 Task: Look for space in Sunny Isles Beach, United States from 9th June, 2023 to 16th June, 2023 for 2 adults in price range Rs.8000 to Rs.16000. Place can be entire place with 2 bedrooms having 2 beds and 1 bathroom. Property type can be house, flat, guest house. Booking option can be shelf check-in. Required host language is English.
Action: Mouse moved to (494, 104)
Screenshot: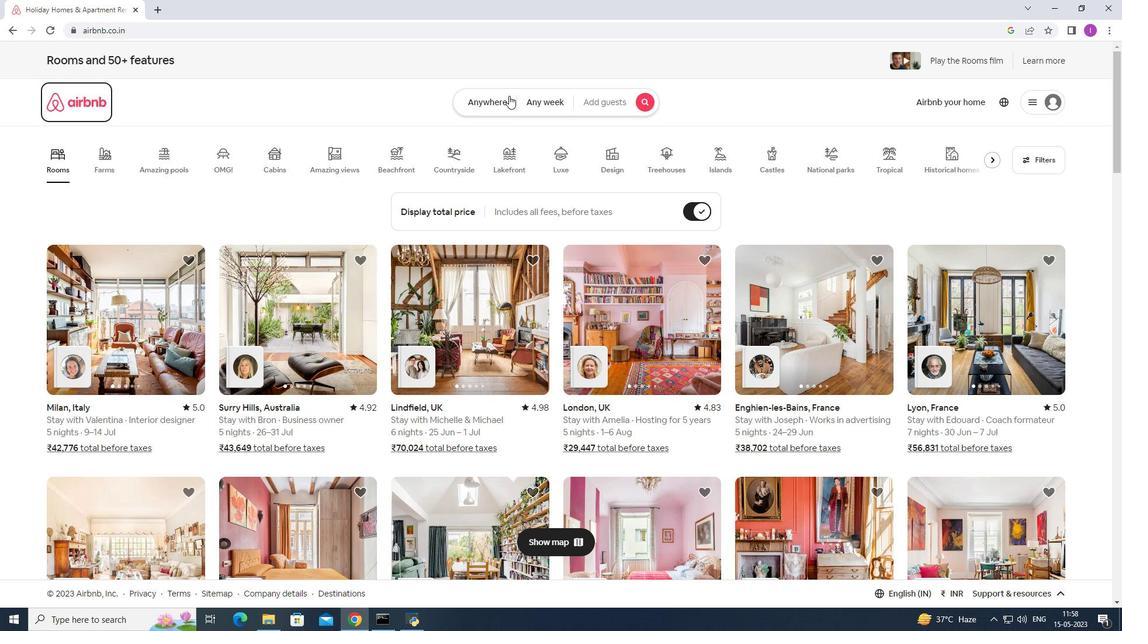 
Action: Mouse pressed left at (494, 104)
Screenshot: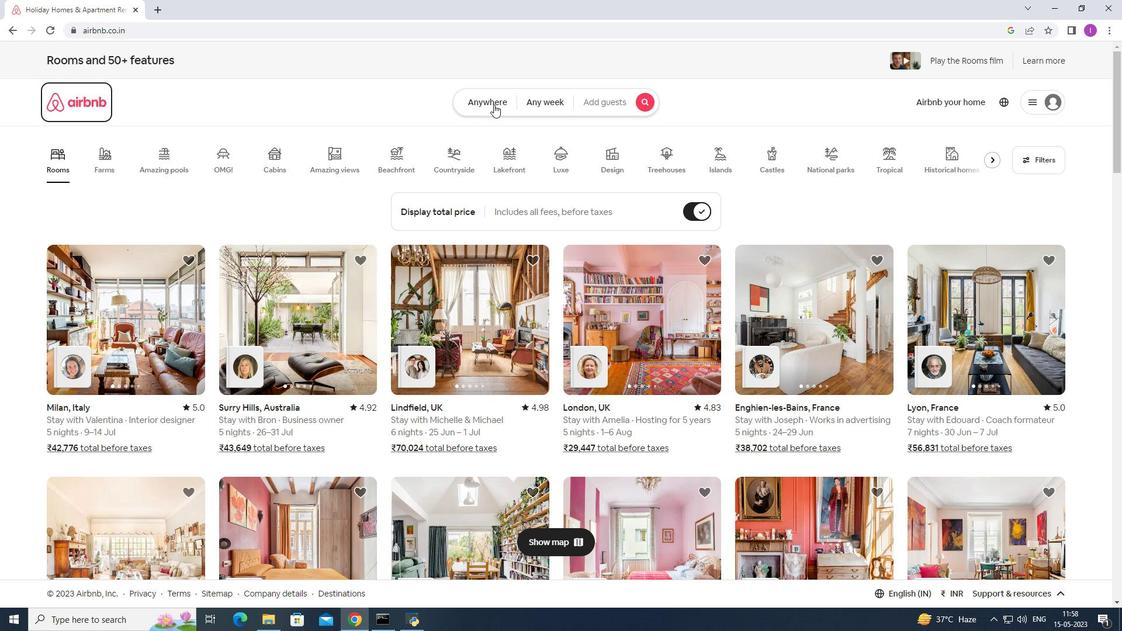 
Action: Mouse moved to (344, 147)
Screenshot: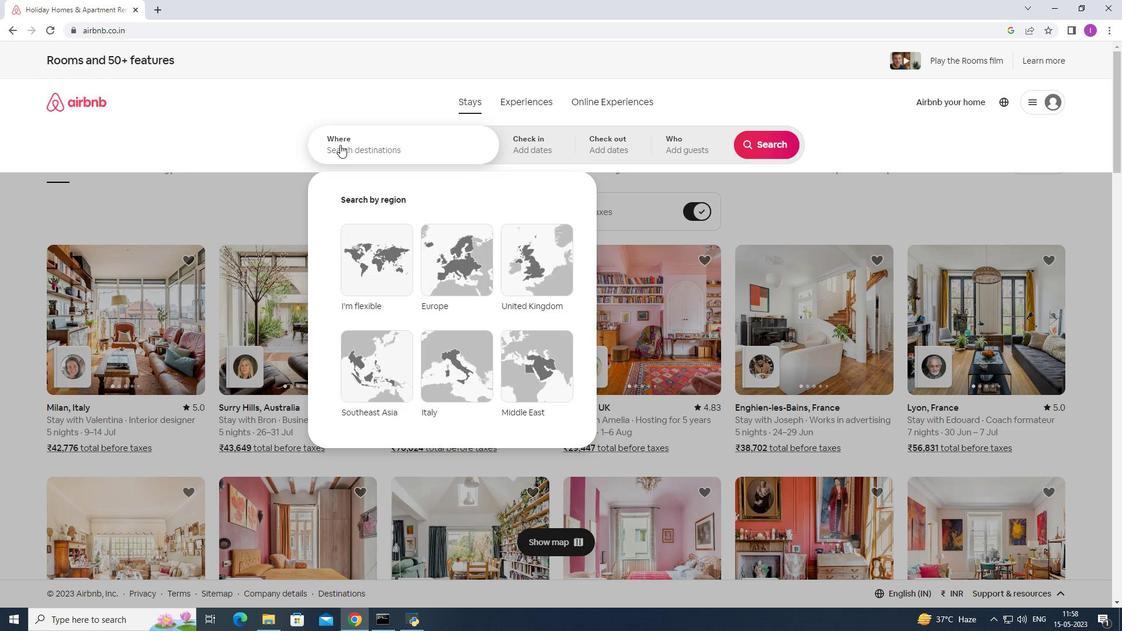 
Action: Mouse pressed left at (344, 147)
Screenshot: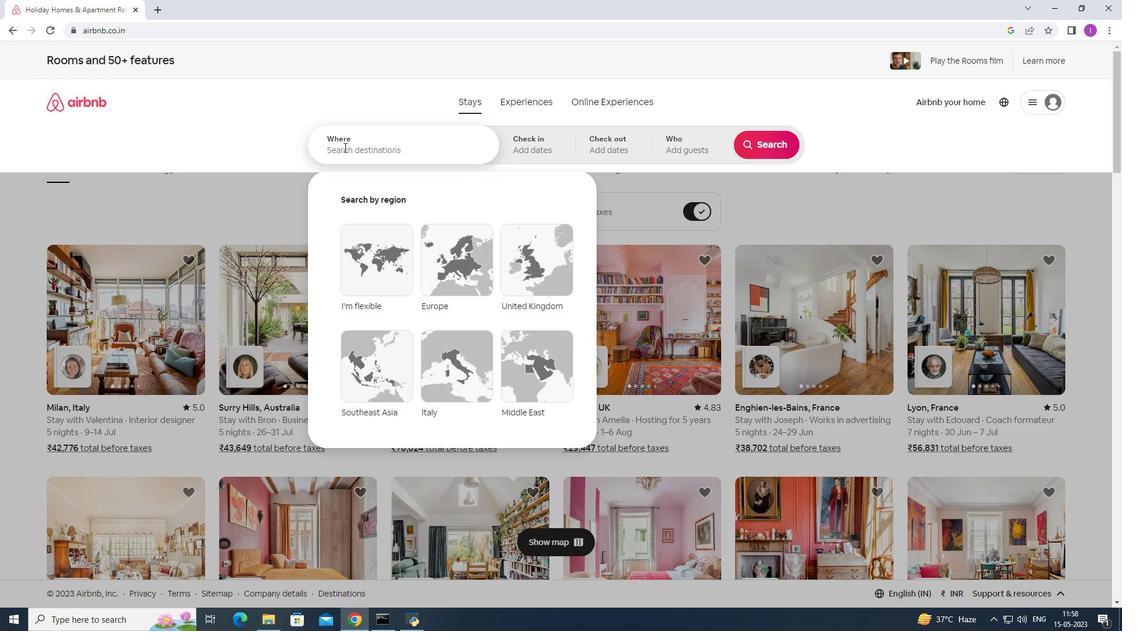 
Action: Mouse moved to (340, 153)
Screenshot: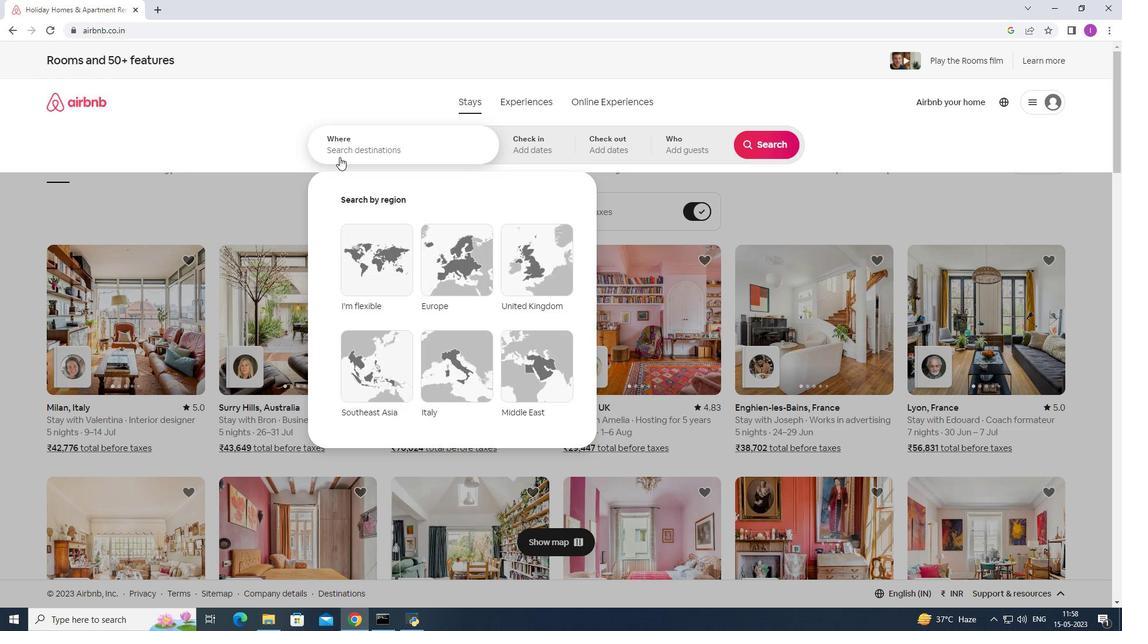 
Action: Mouse pressed left at (340, 153)
Screenshot: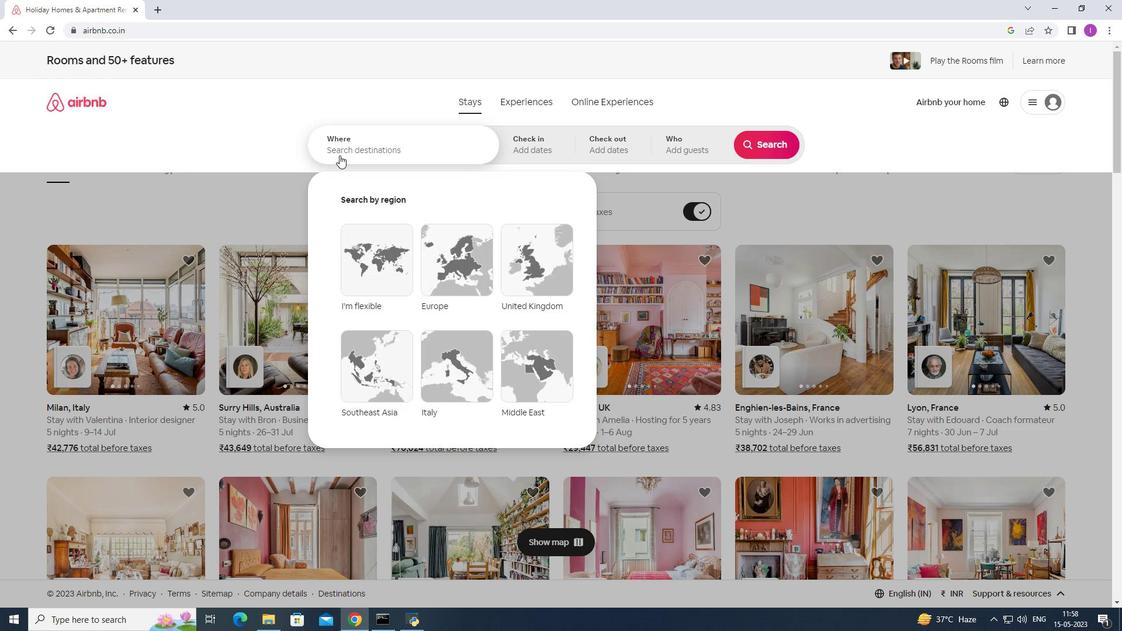 
Action: Key pressed <Key.shift>sunny<Key.space>isles<Key.space>beach,<Key.shift><Key.shift>Uno<Key.backspace>ited<Key.space>stated<Key.backspace>s
Screenshot: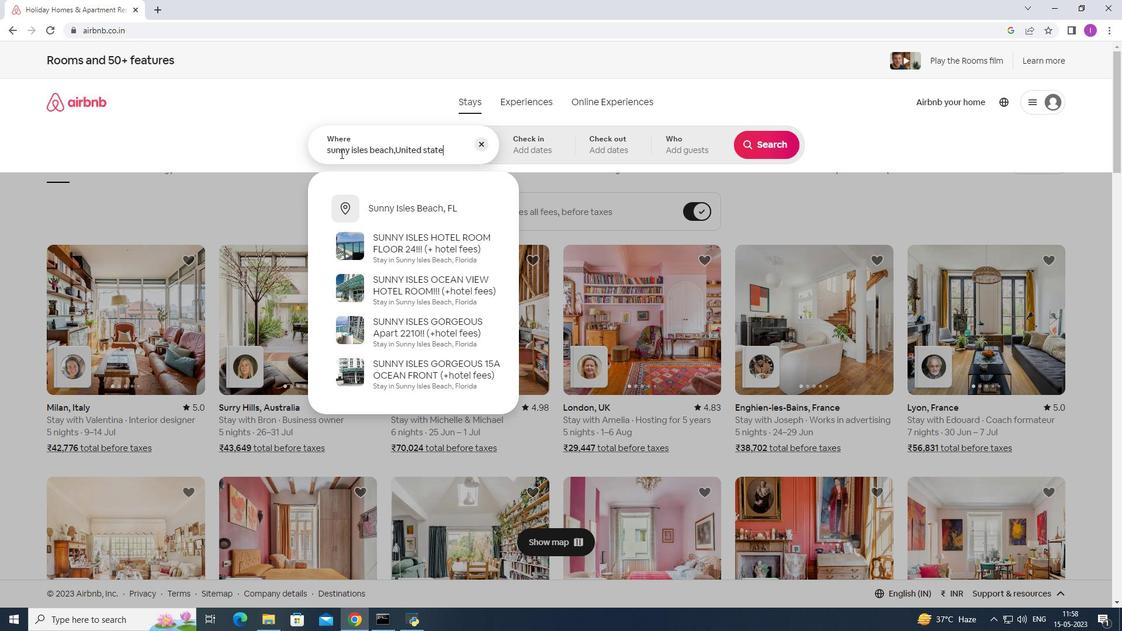 
Action: Mouse moved to (519, 140)
Screenshot: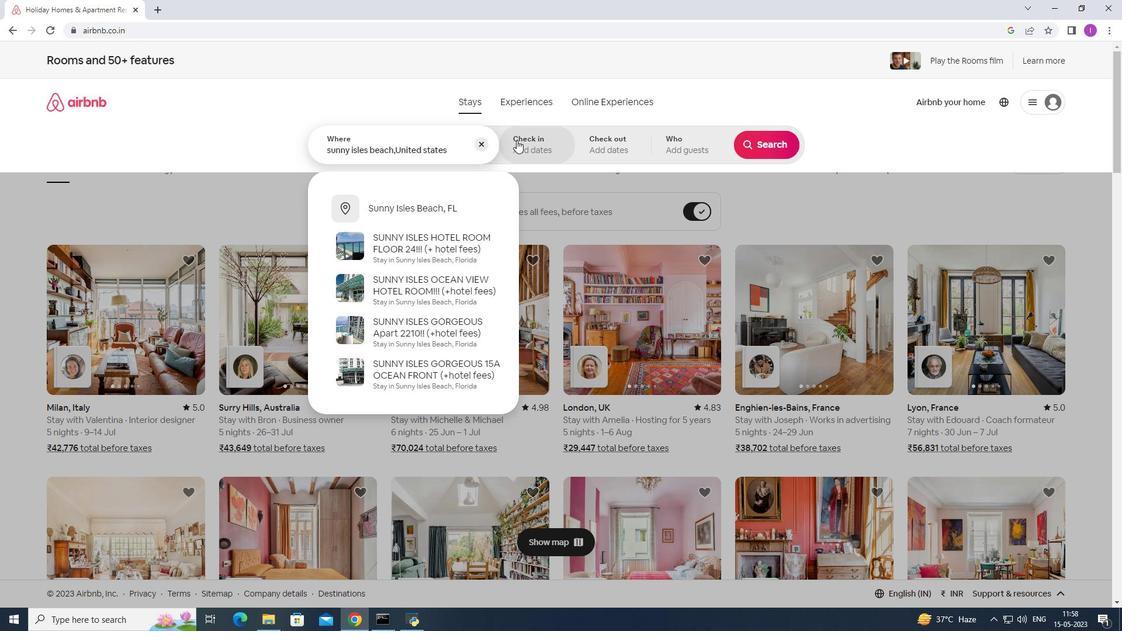 
Action: Mouse pressed left at (519, 140)
Screenshot: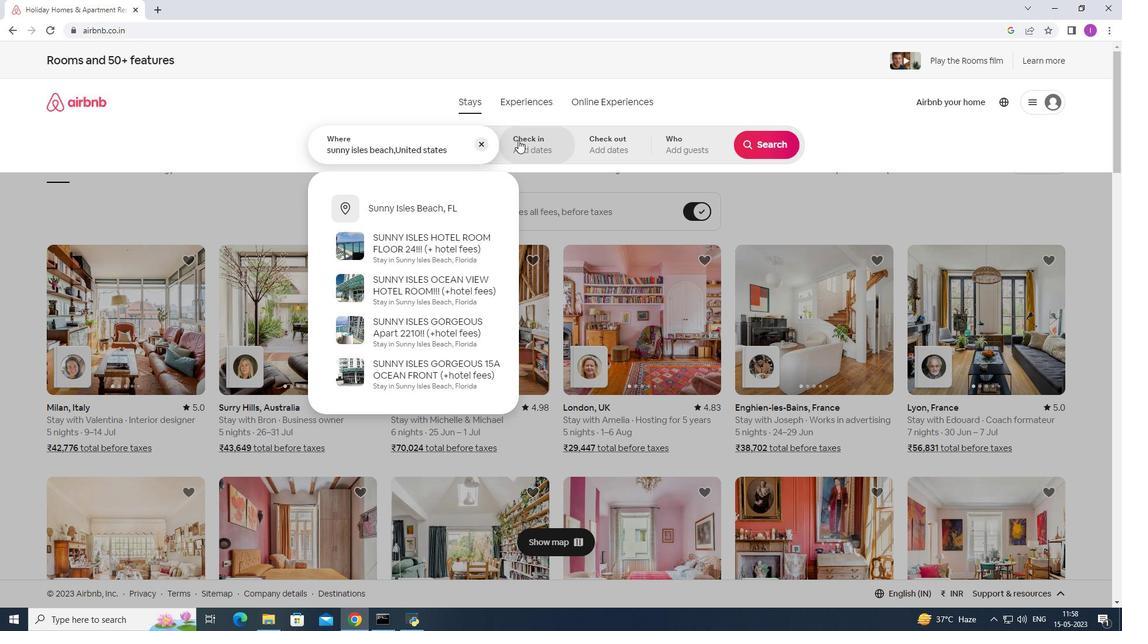 
Action: Mouse moved to (767, 239)
Screenshot: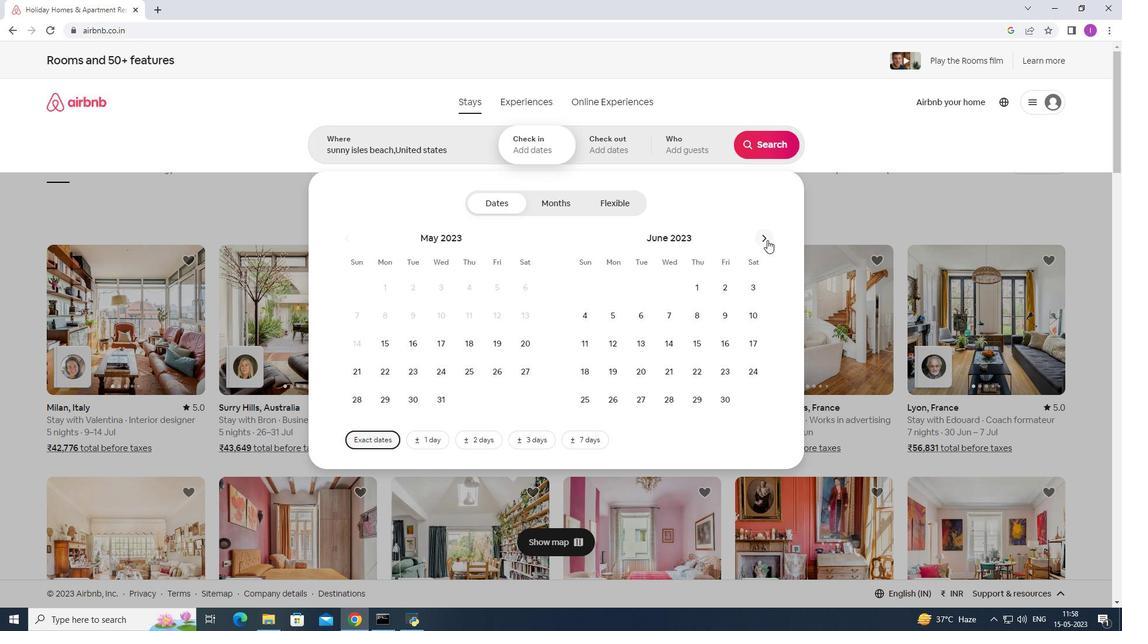
Action: Mouse pressed left at (767, 239)
Screenshot: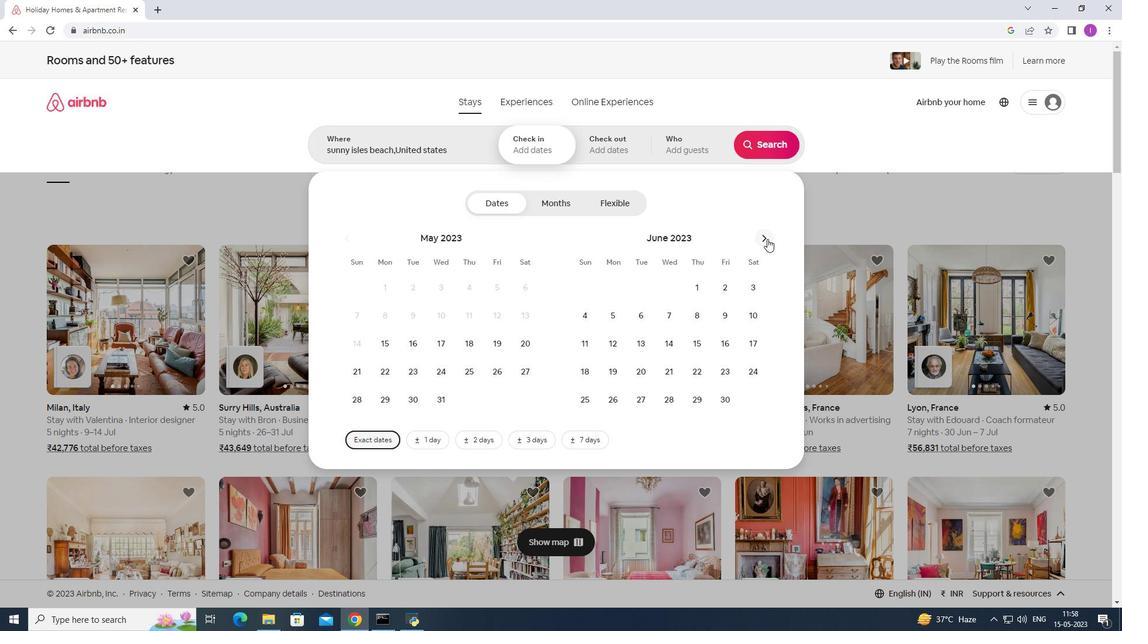 
Action: Mouse moved to (493, 314)
Screenshot: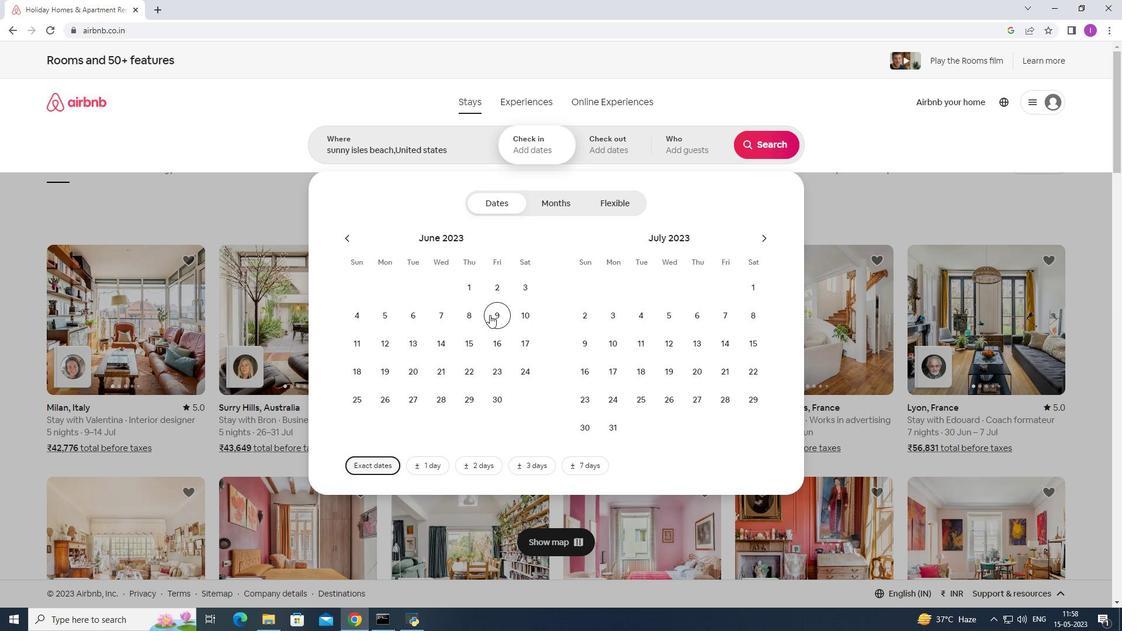 
Action: Mouse pressed left at (493, 314)
Screenshot: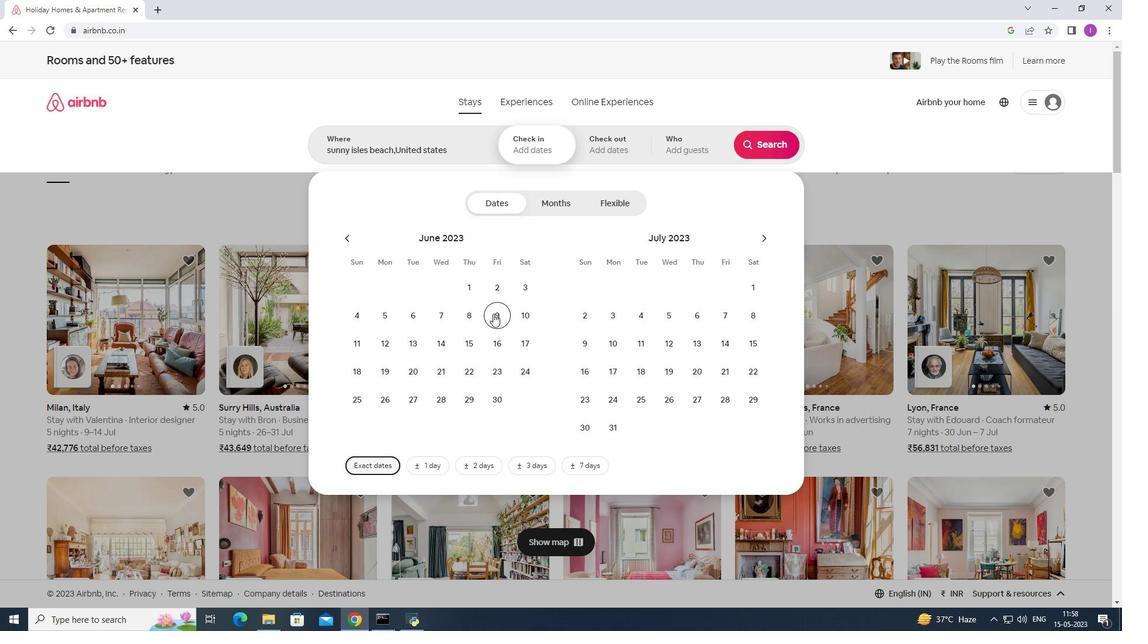 
Action: Mouse moved to (500, 343)
Screenshot: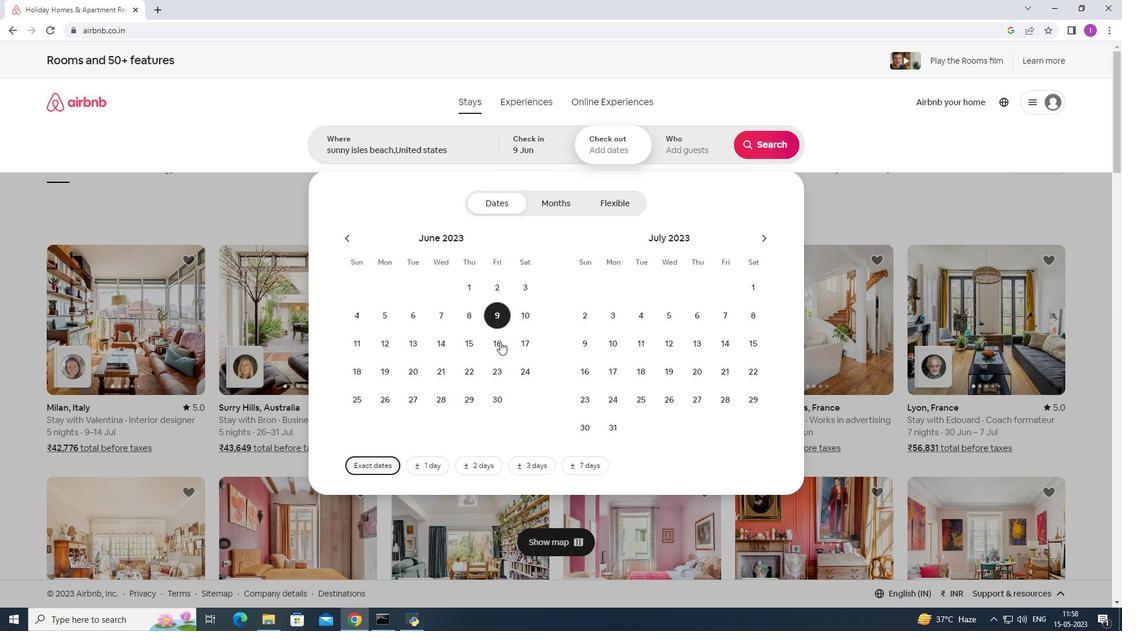 
Action: Mouse pressed left at (500, 343)
Screenshot: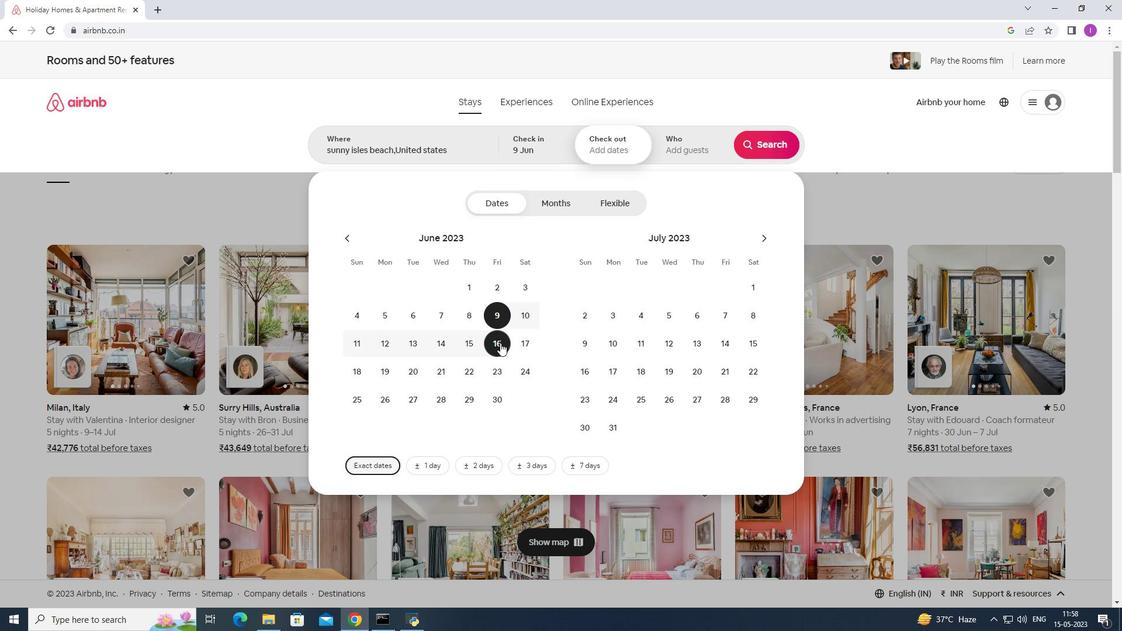 
Action: Mouse moved to (688, 152)
Screenshot: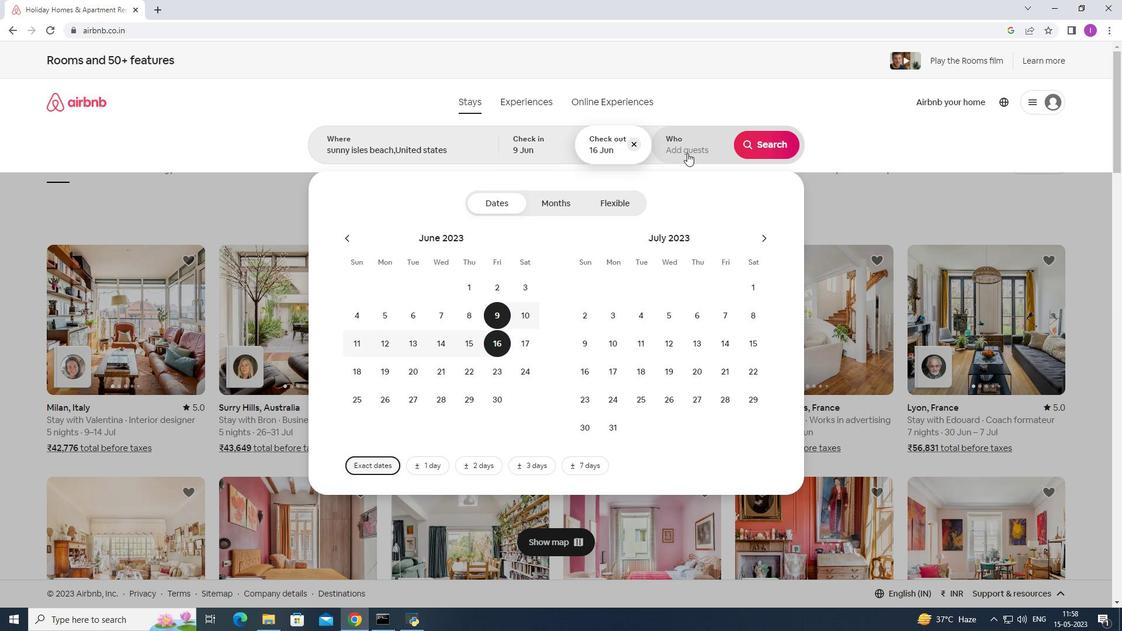 
Action: Mouse pressed left at (688, 152)
Screenshot: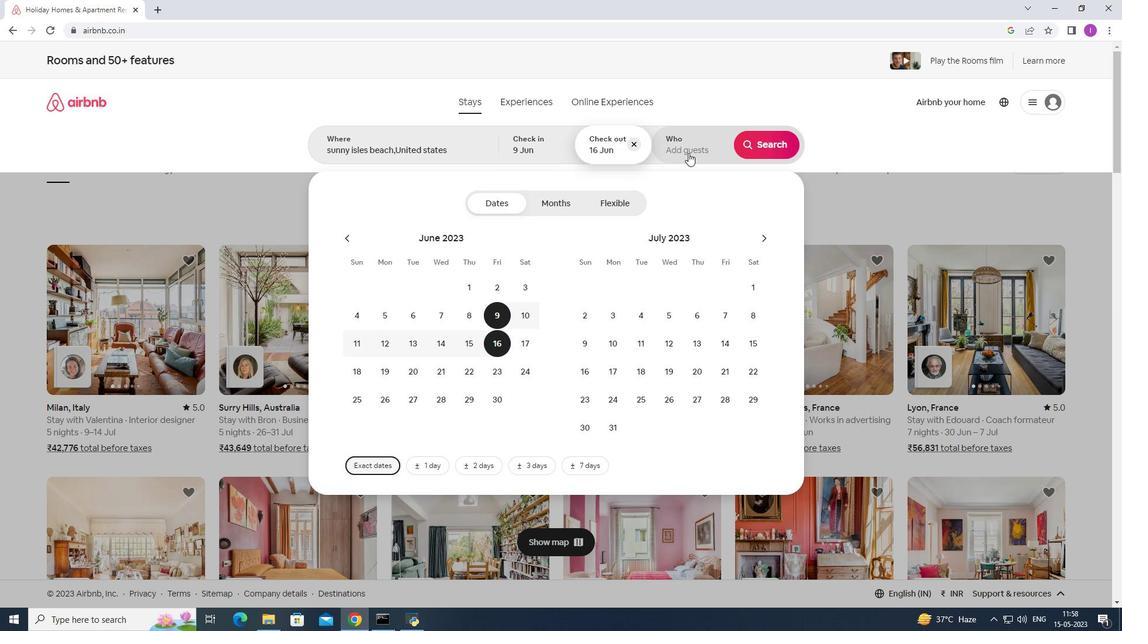 
Action: Mouse moved to (774, 204)
Screenshot: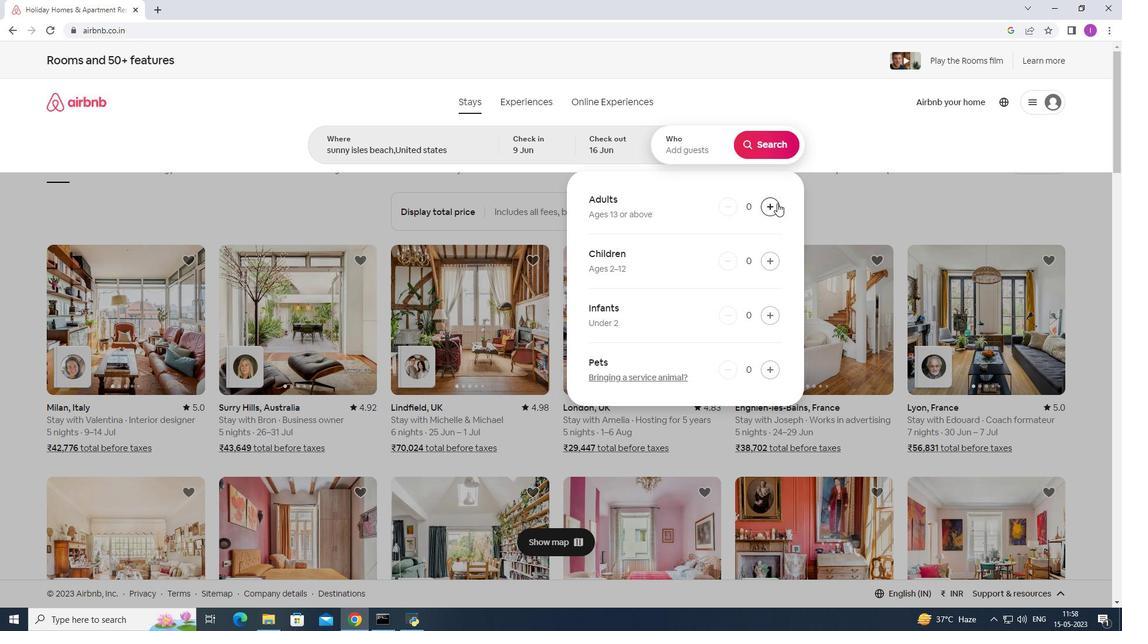 
Action: Mouse pressed left at (774, 204)
Screenshot: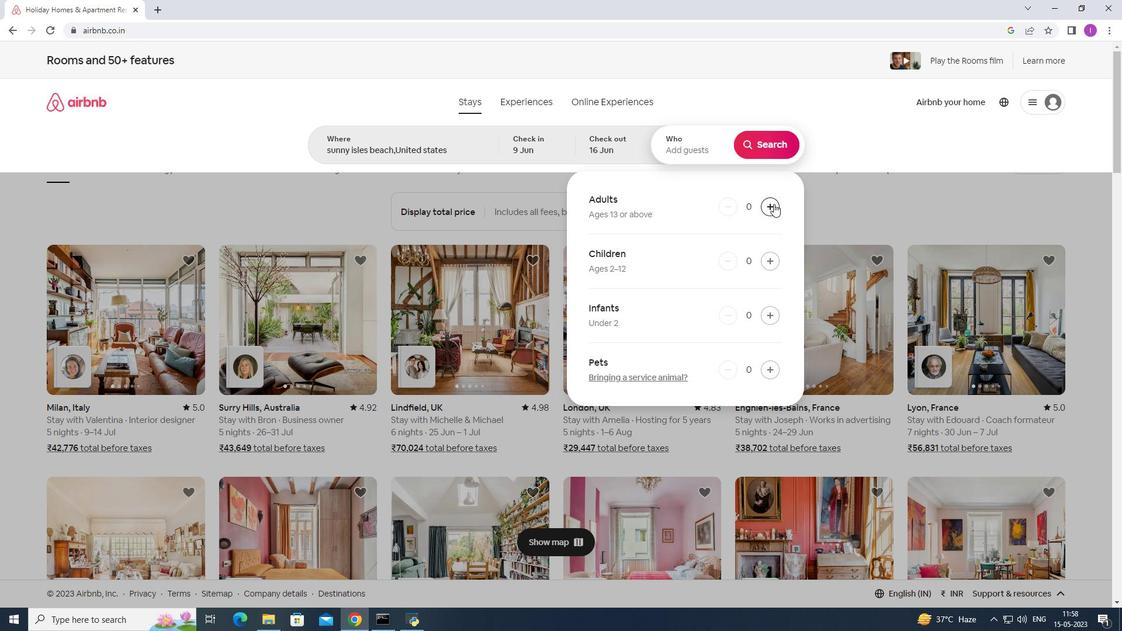 
Action: Mouse pressed left at (774, 204)
Screenshot: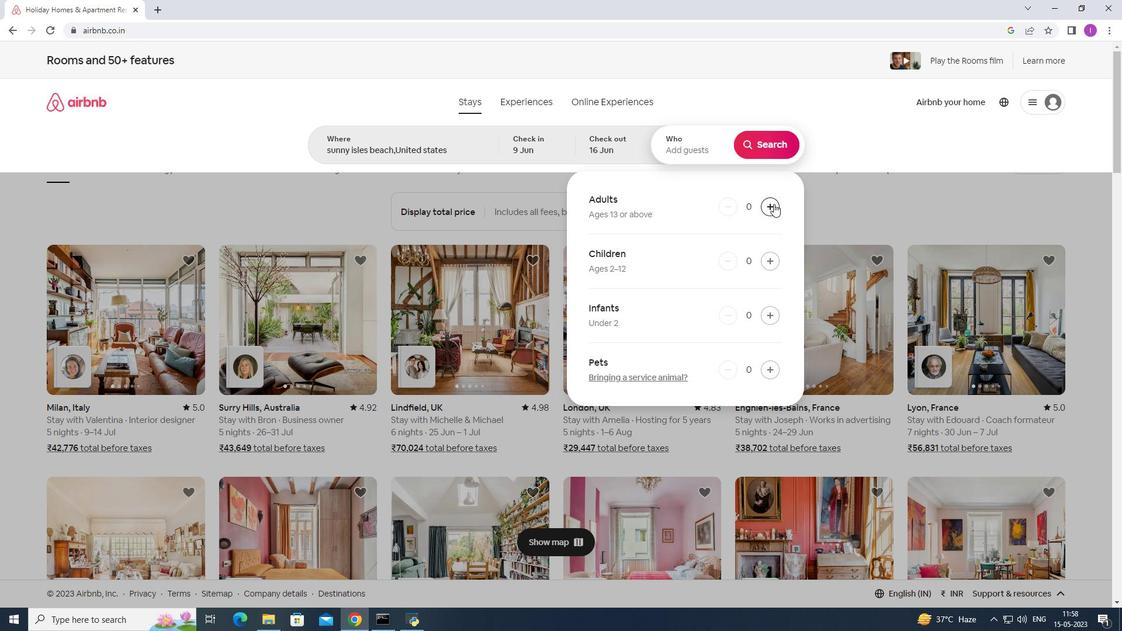
Action: Mouse moved to (760, 140)
Screenshot: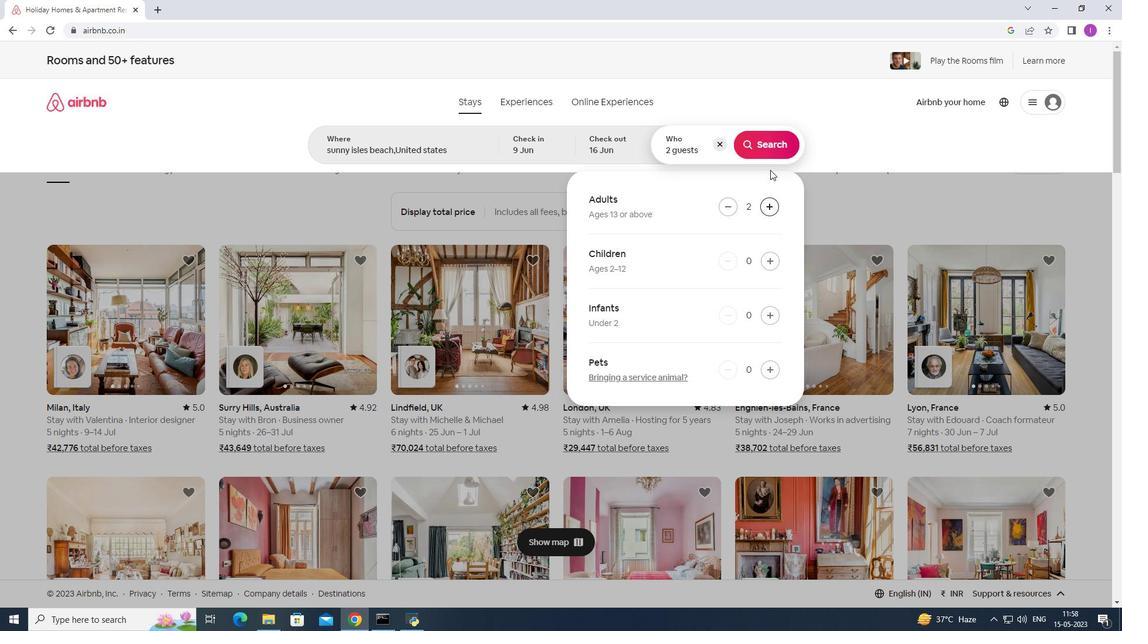 
Action: Mouse pressed left at (760, 140)
Screenshot: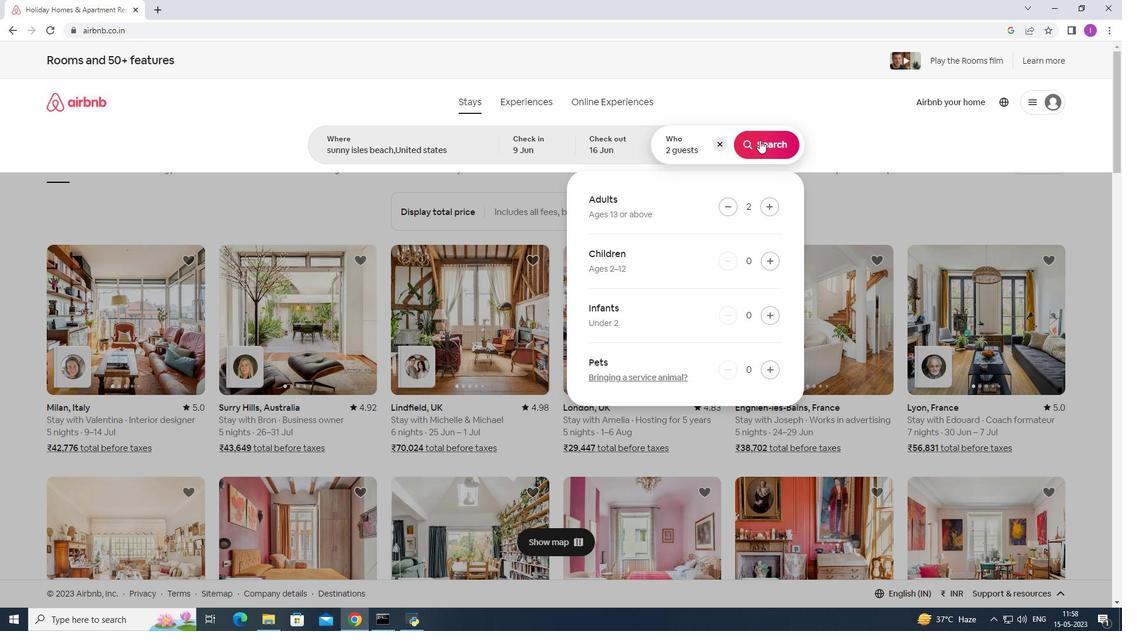 
Action: Mouse moved to (1061, 104)
Screenshot: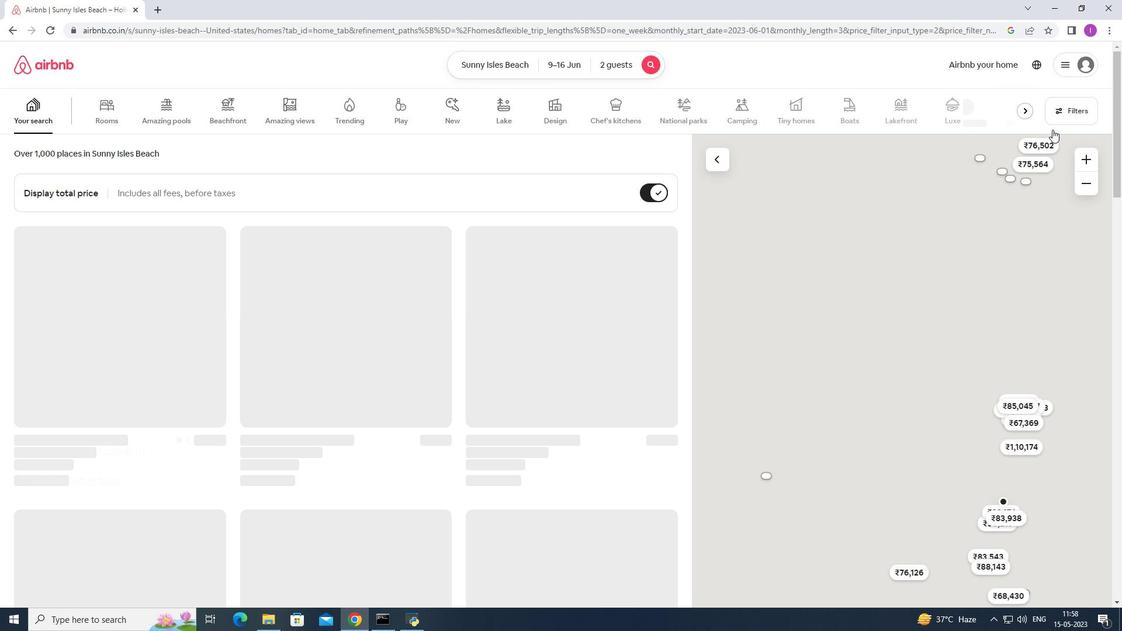 
Action: Mouse pressed left at (1061, 104)
Screenshot: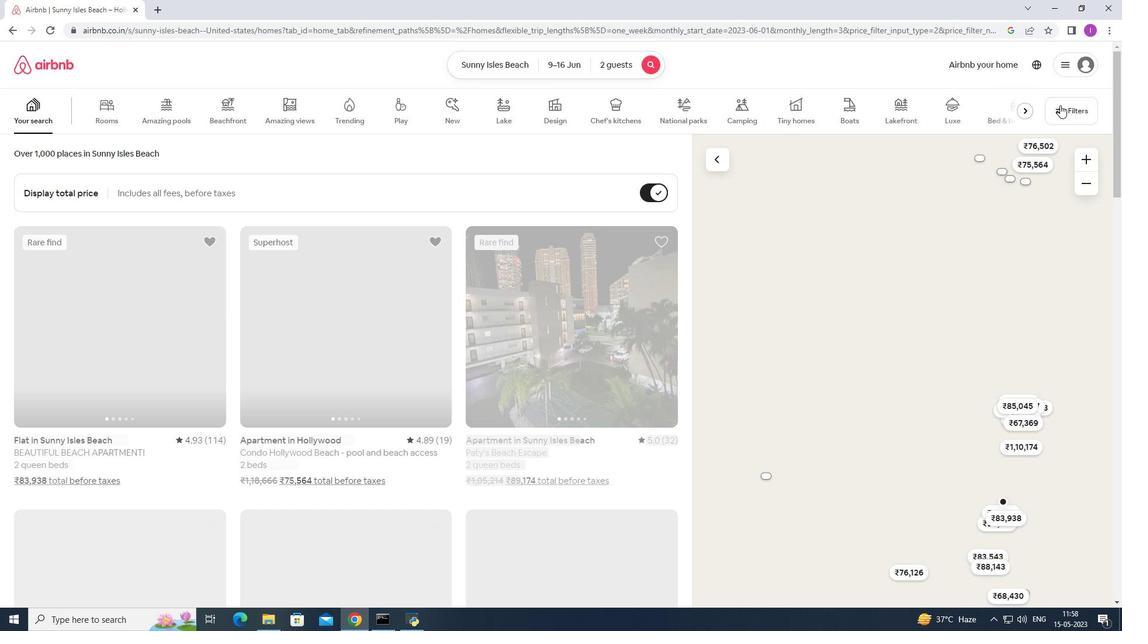 
Action: Mouse moved to (639, 396)
Screenshot: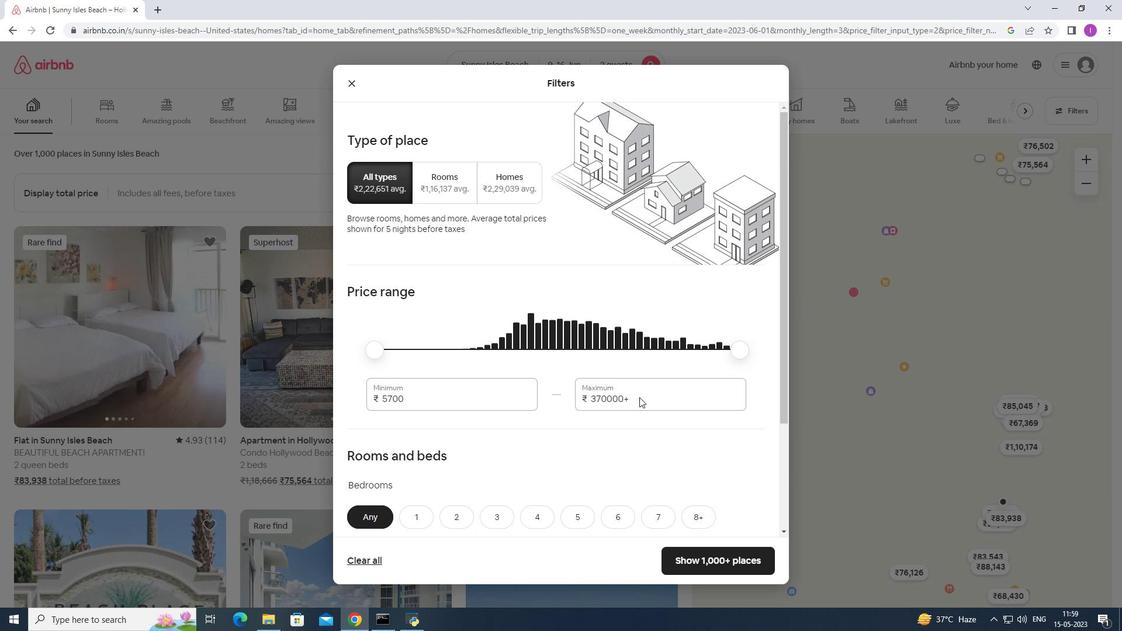 
Action: Mouse pressed left at (639, 396)
Screenshot: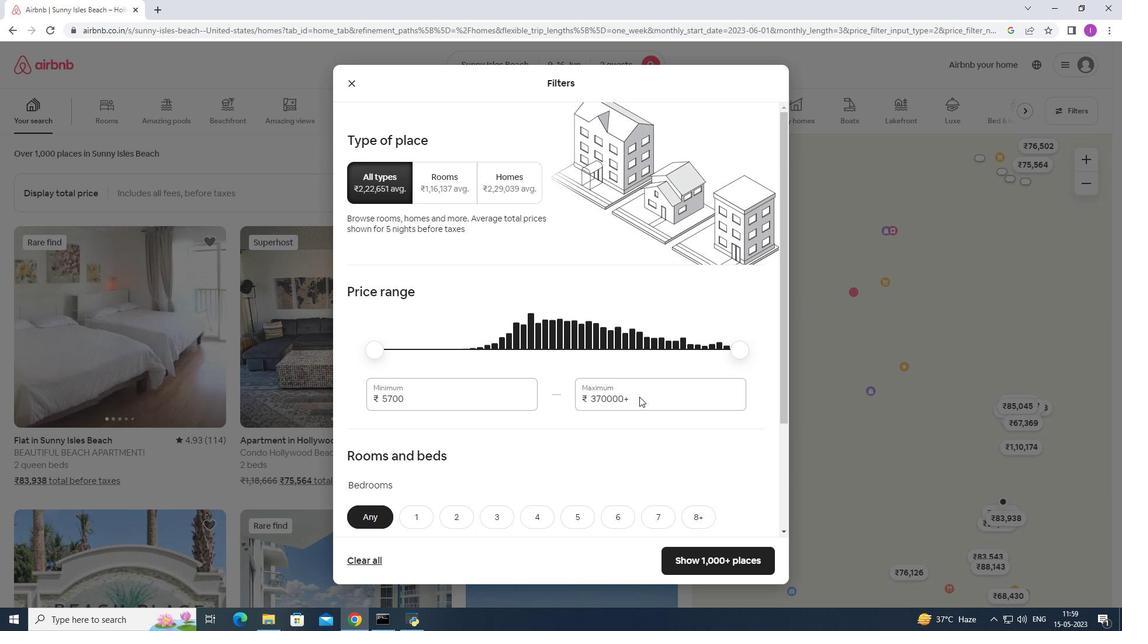 
Action: Mouse moved to (567, 373)
Screenshot: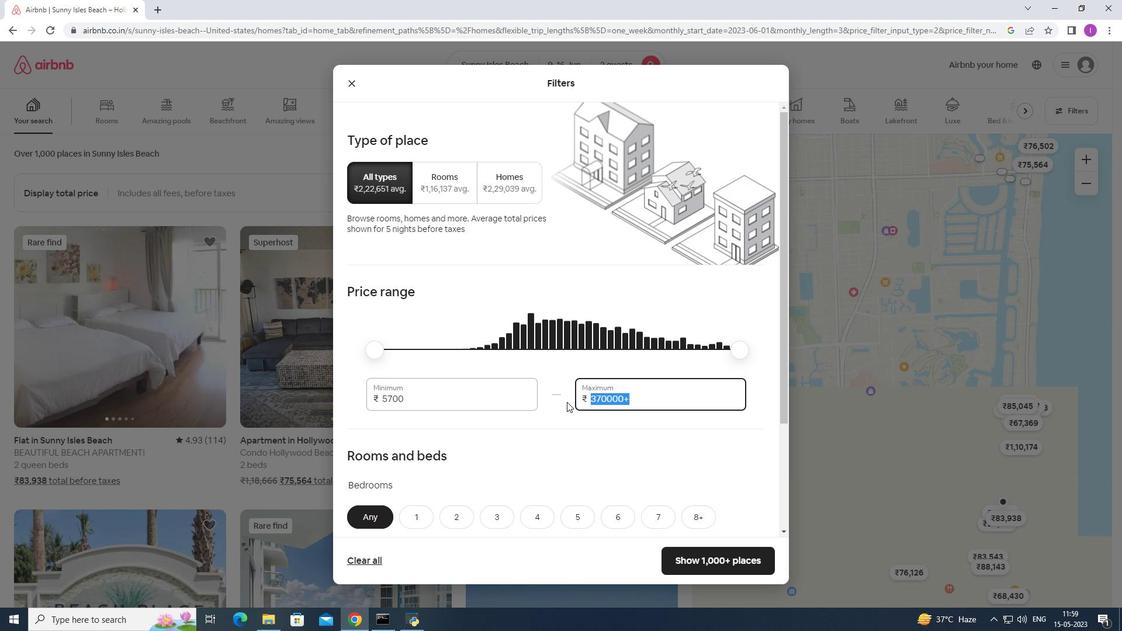 
Action: Key pressed 16000
Screenshot: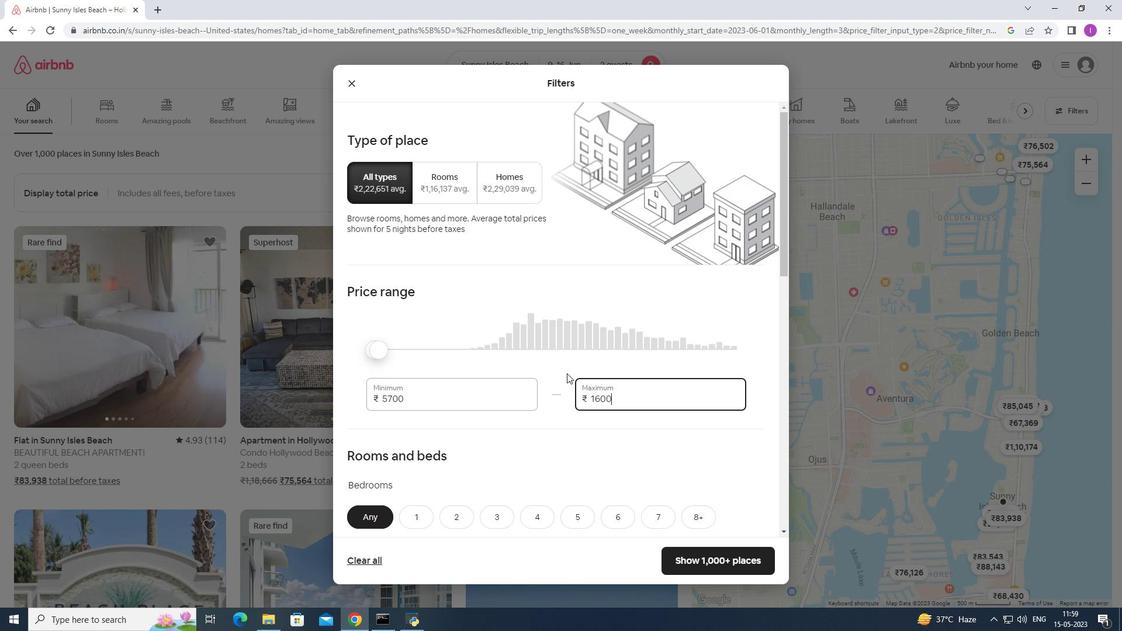 
Action: Mouse moved to (408, 395)
Screenshot: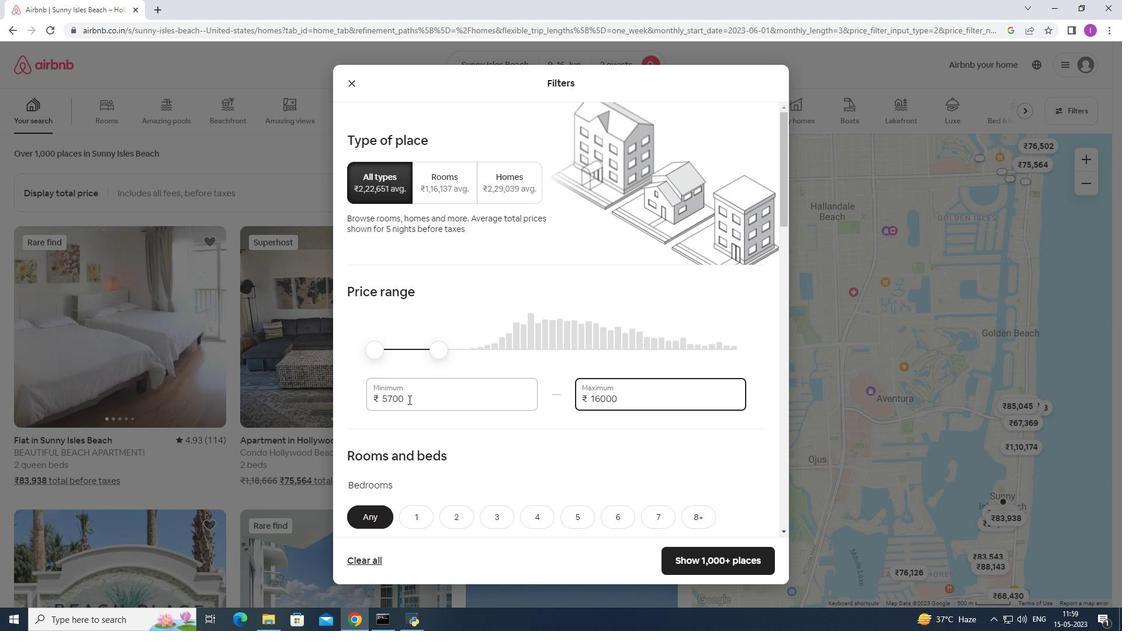 
Action: Mouse pressed left at (408, 395)
Screenshot: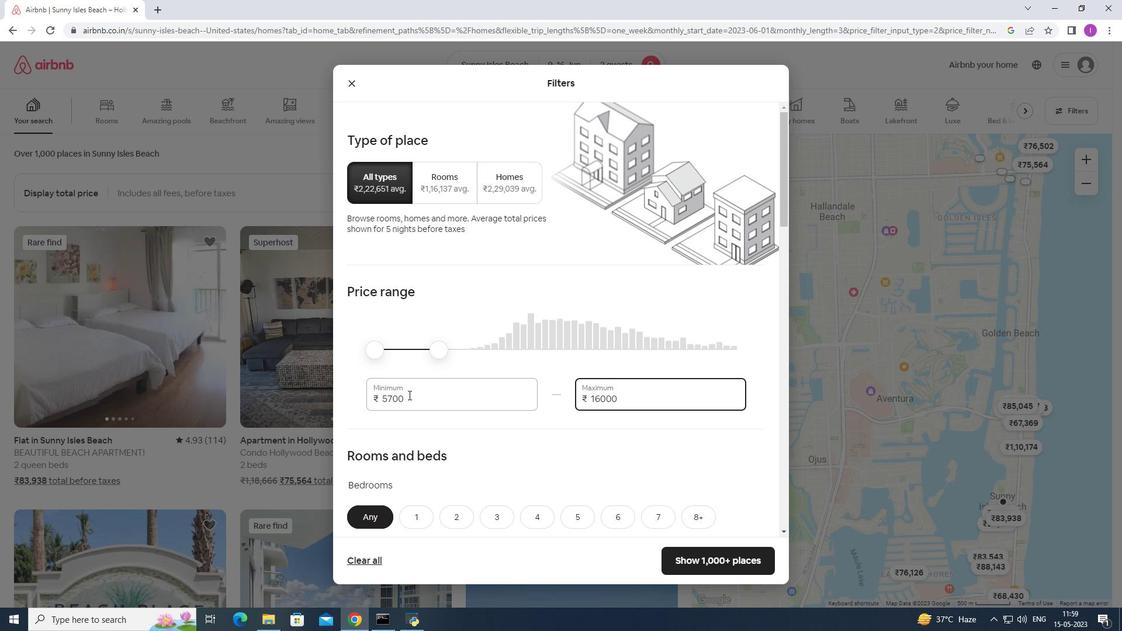 
Action: Mouse moved to (405, 421)
Screenshot: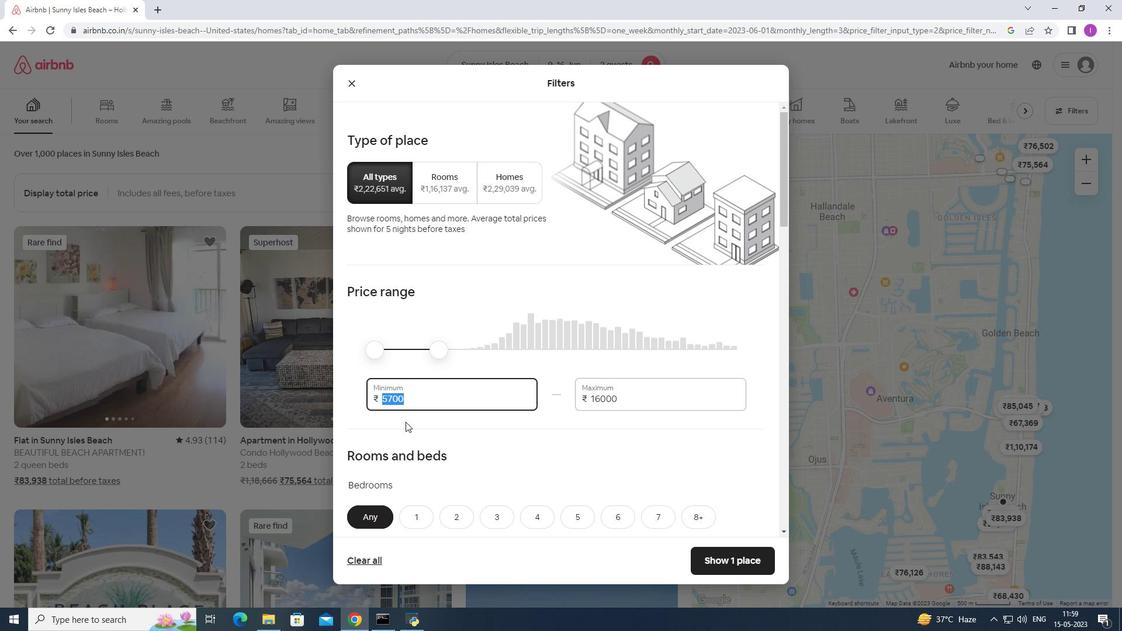
Action: Key pressed 8
Screenshot: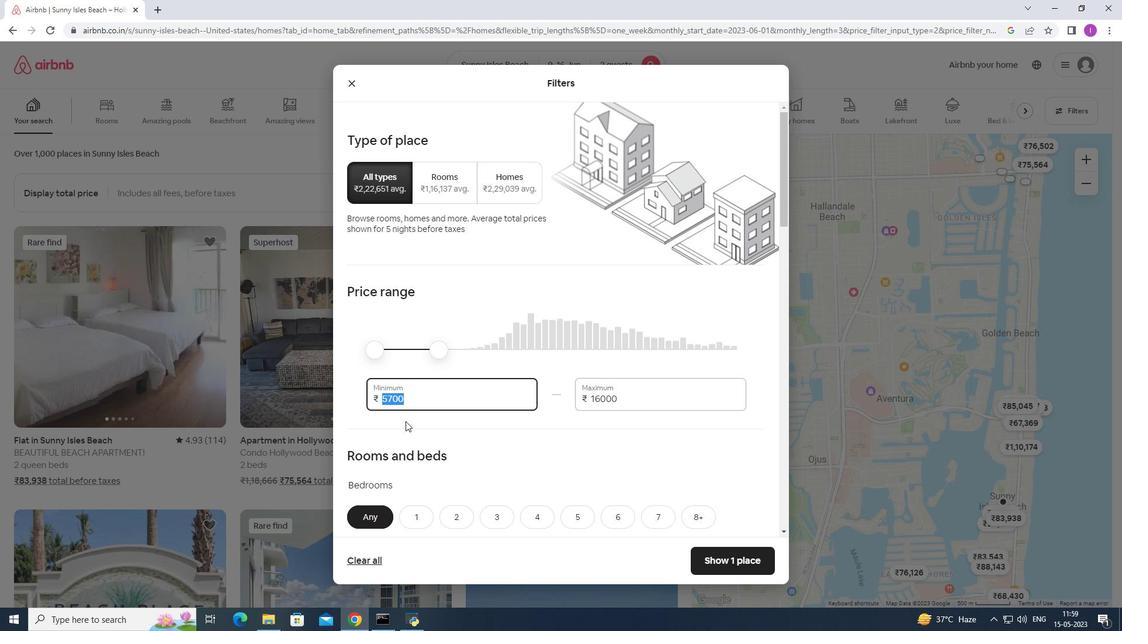 
Action: Mouse moved to (405, 421)
Screenshot: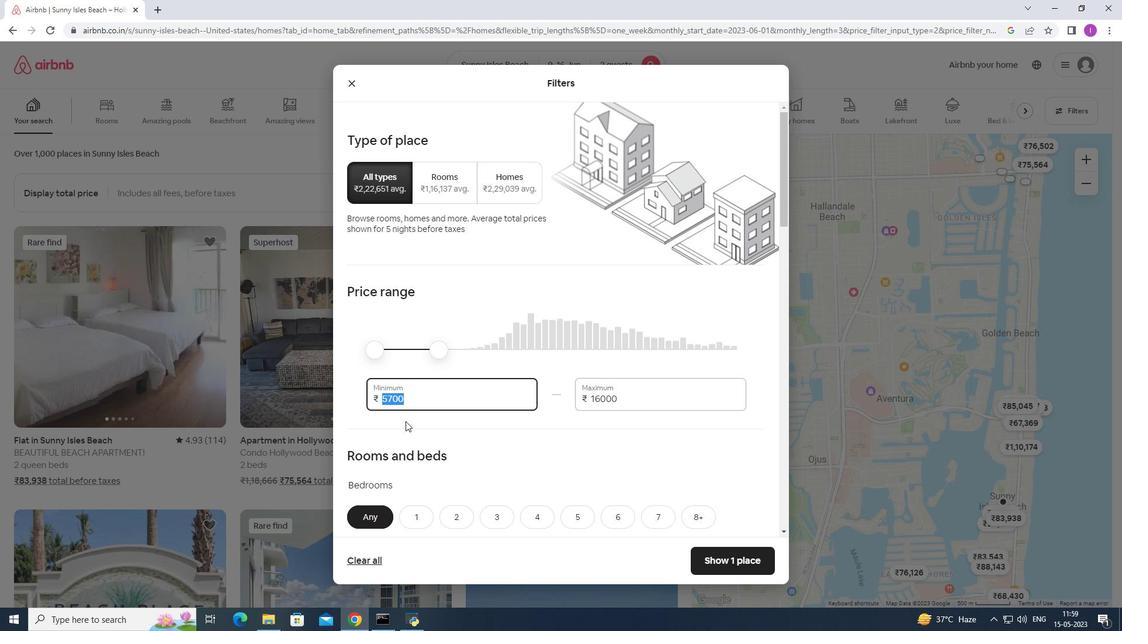 
Action: Key pressed 0
Screenshot: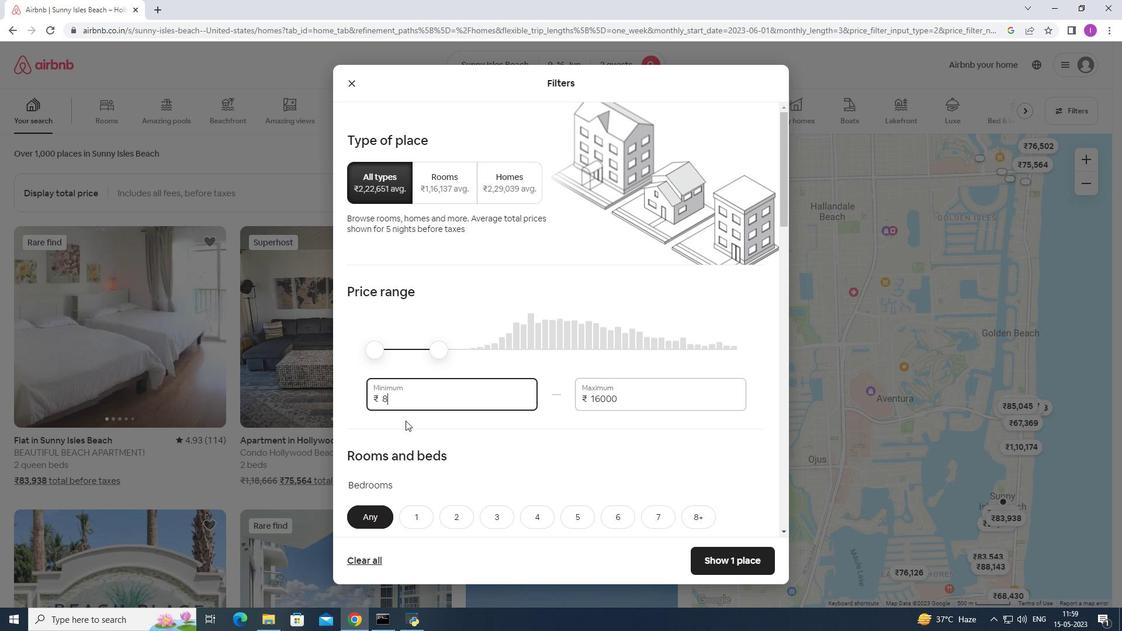 
Action: Mouse moved to (405, 420)
Screenshot: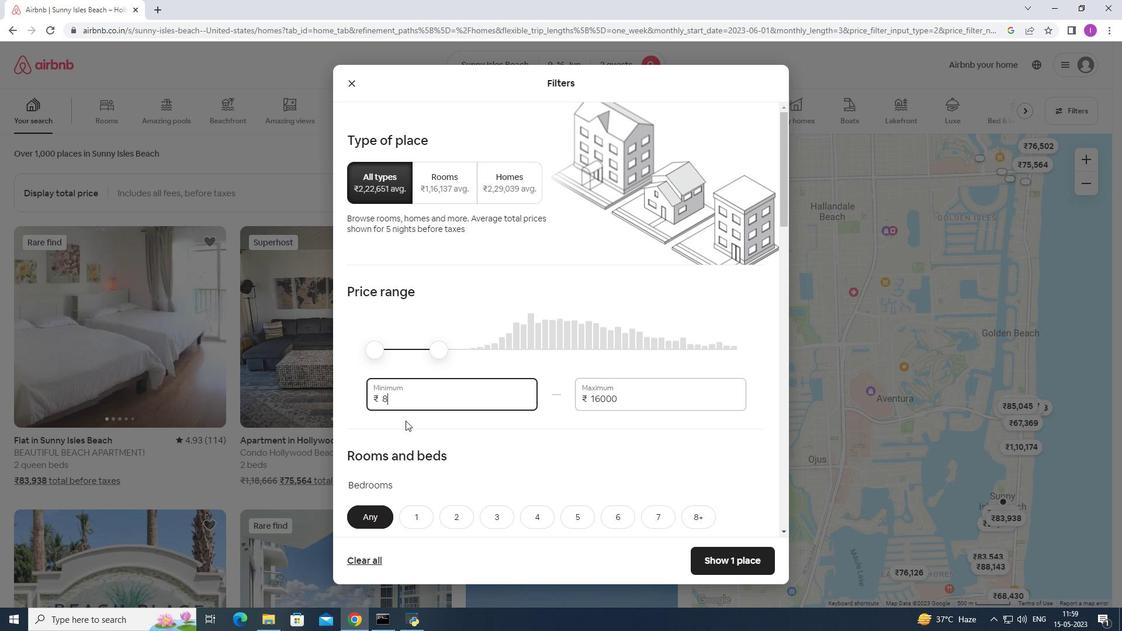 
Action: Key pressed 00
Screenshot: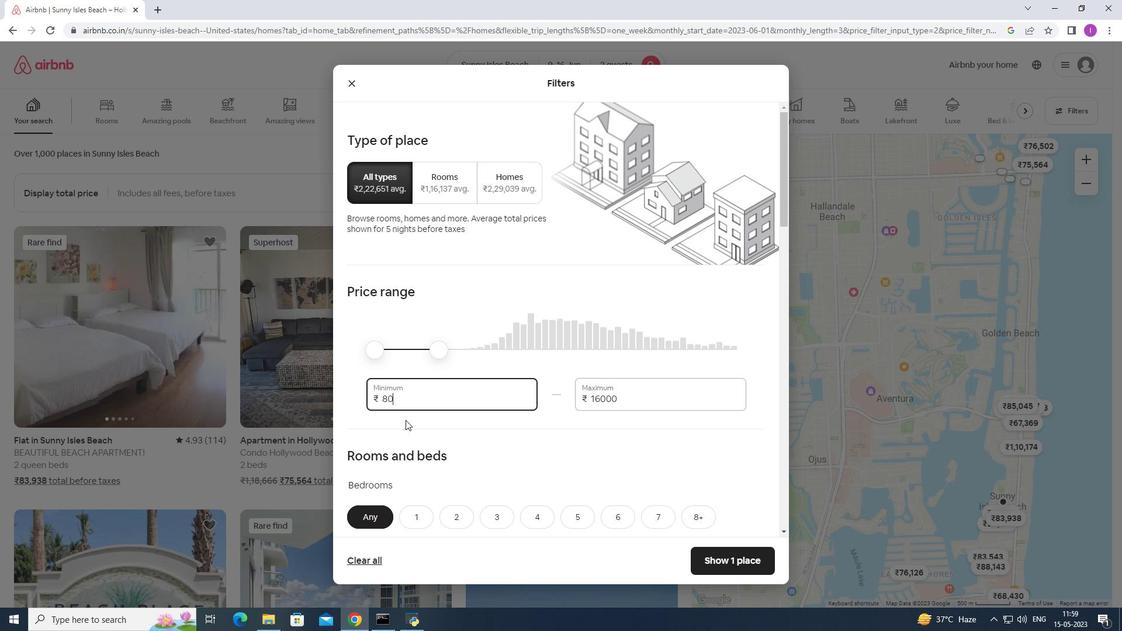 
Action: Mouse moved to (407, 418)
Screenshot: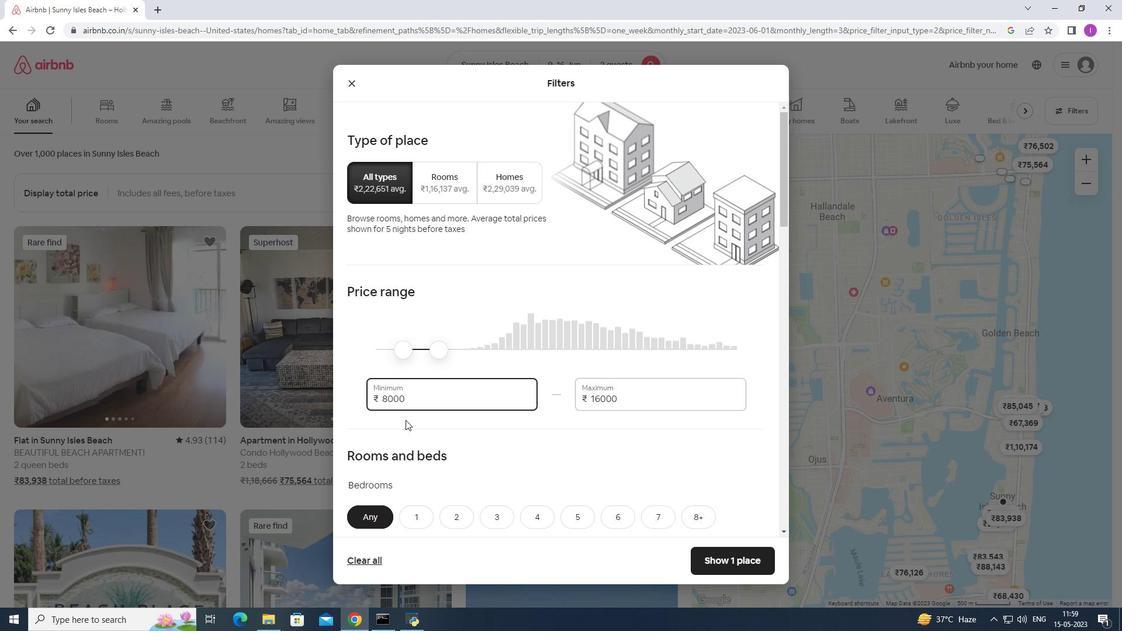 
Action: Mouse scrolled (407, 417) with delta (0, 0)
Screenshot: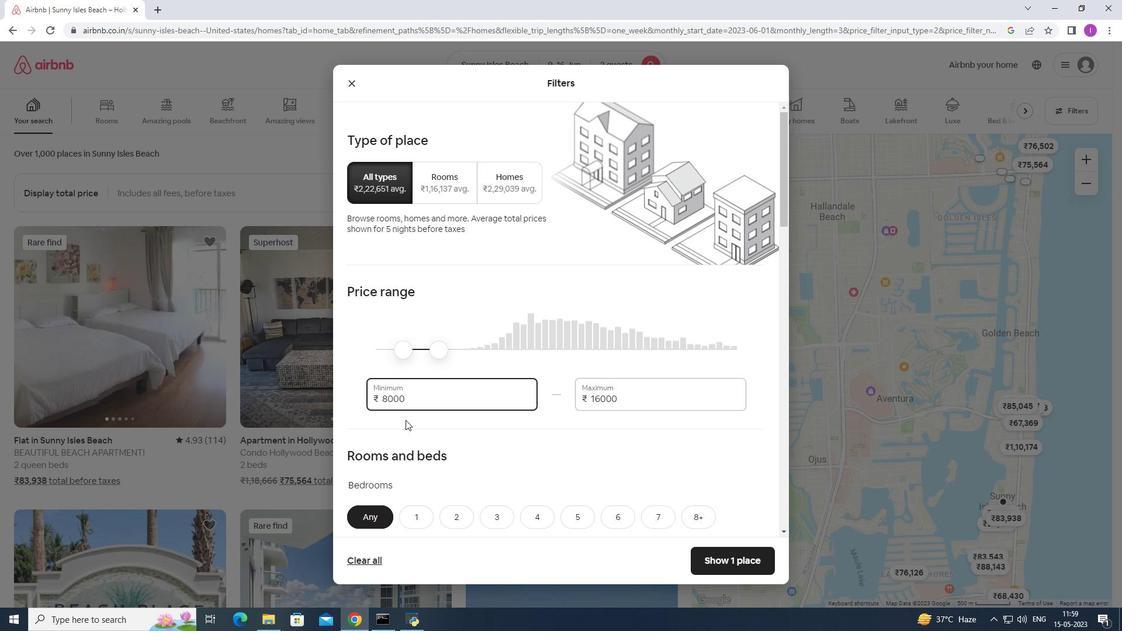 
Action: Mouse moved to (408, 418)
Screenshot: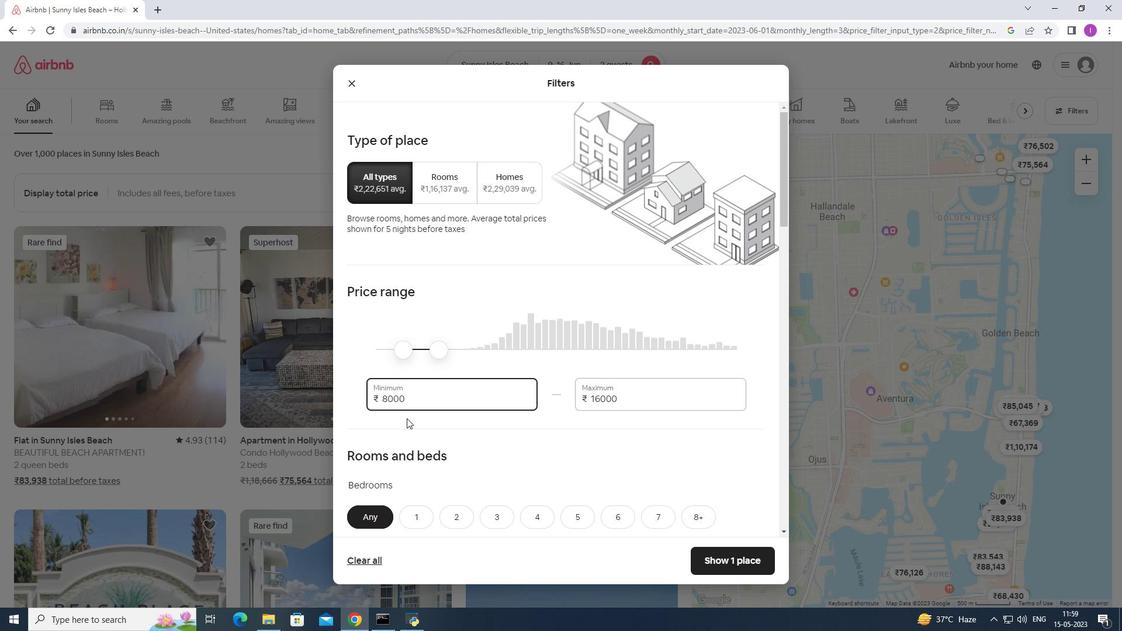 
Action: Mouse scrolled (408, 417) with delta (0, 0)
Screenshot: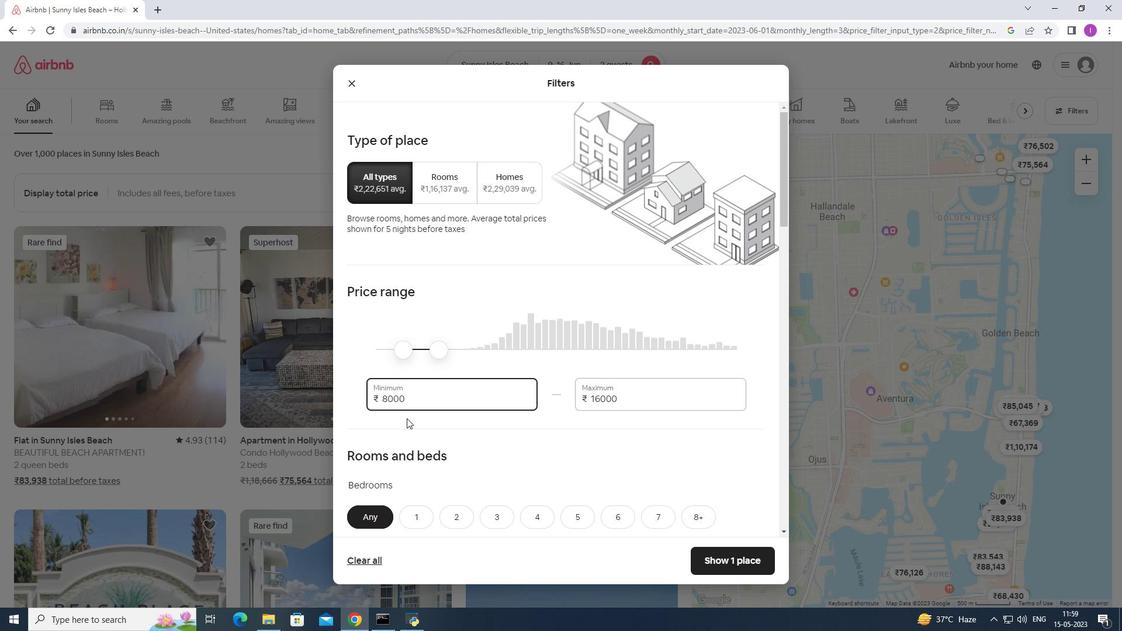 
Action: Mouse moved to (409, 418)
Screenshot: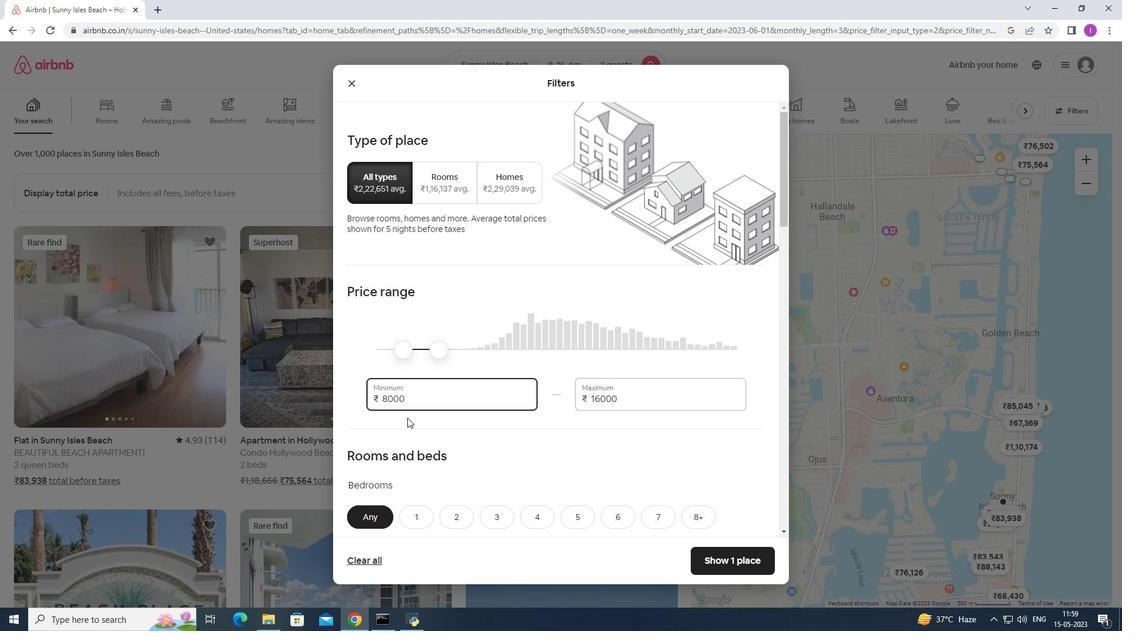 
Action: Mouse scrolled (409, 417) with delta (0, 0)
Screenshot: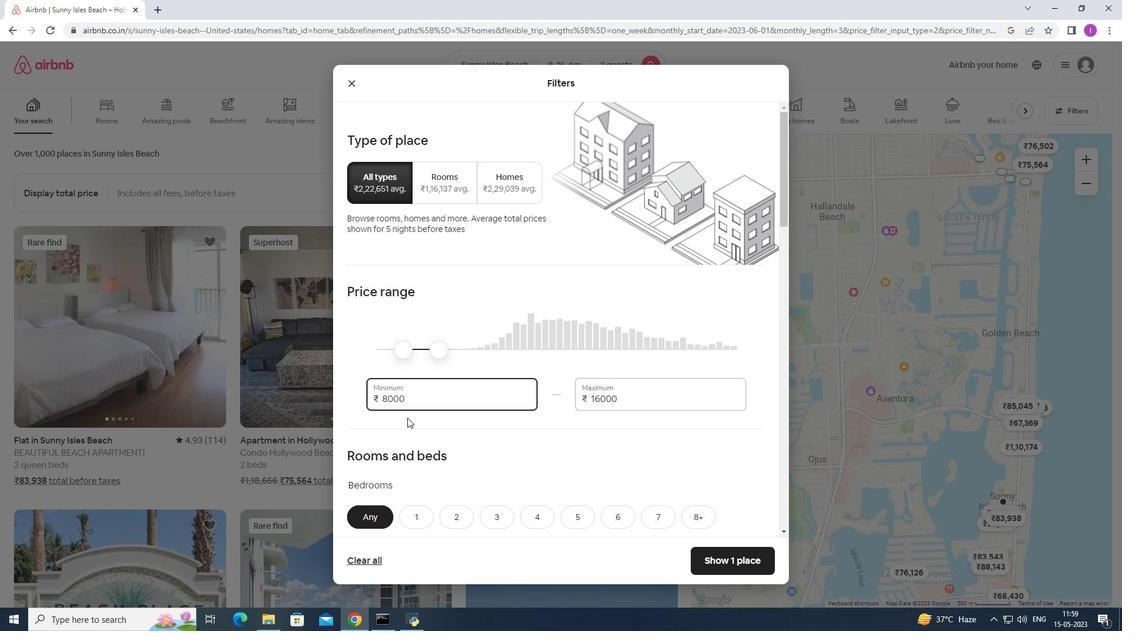 
Action: Mouse moved to (409, 418)
Screenshot: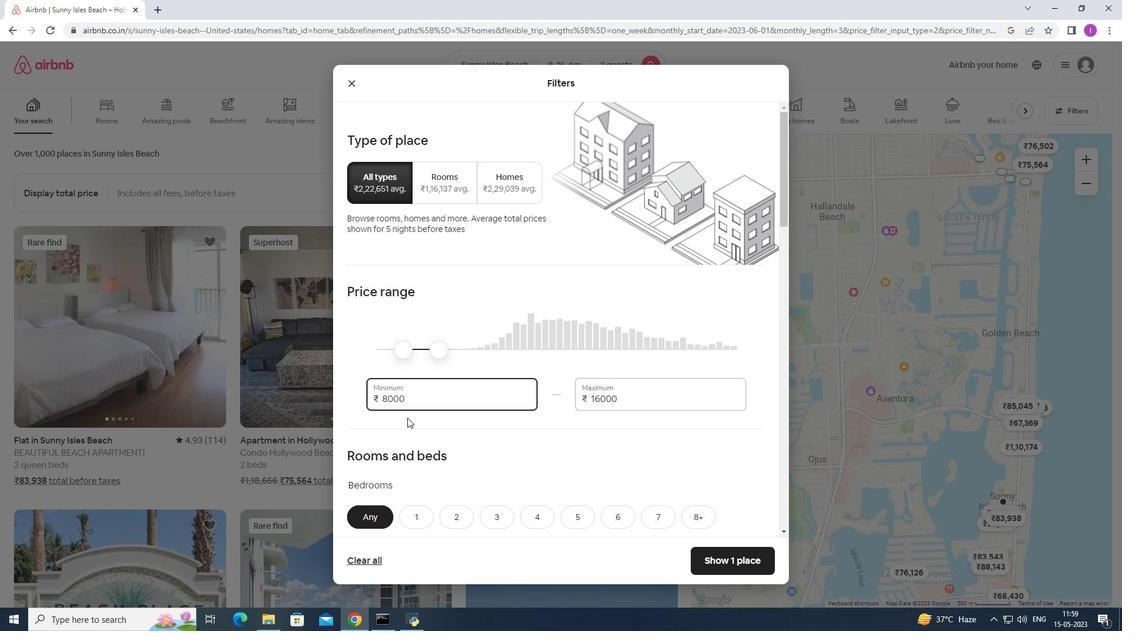
Action: Mouse scrolled (409, 417) with delta (0, 0)
Screenshot: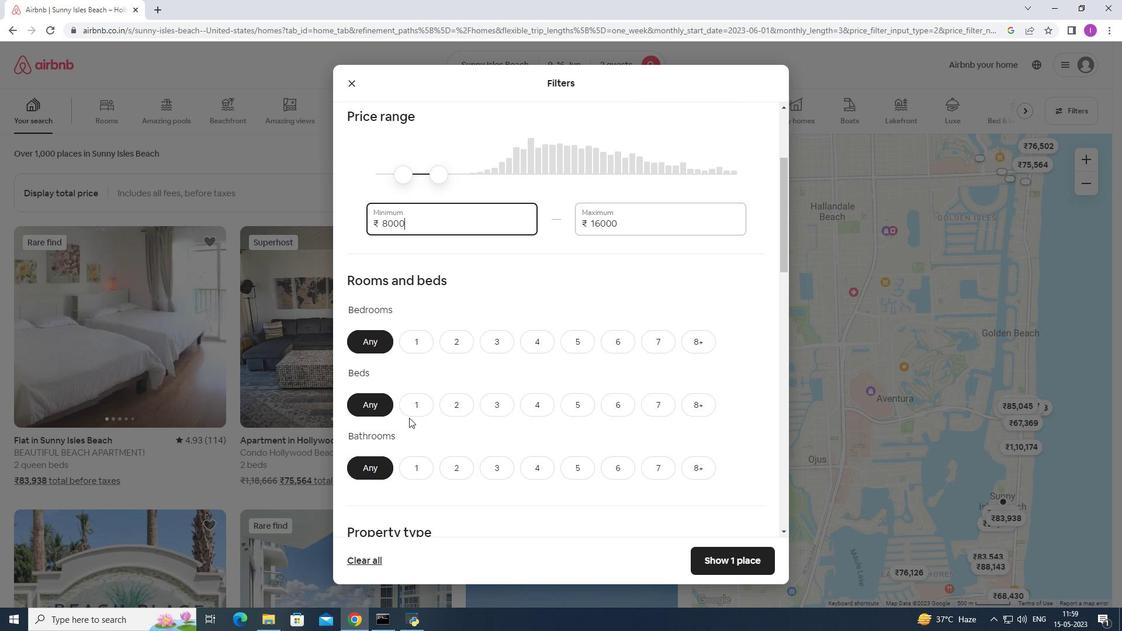 
Action: Mouse scrolled (409, 417) with delta (0, 0)
Screenshot: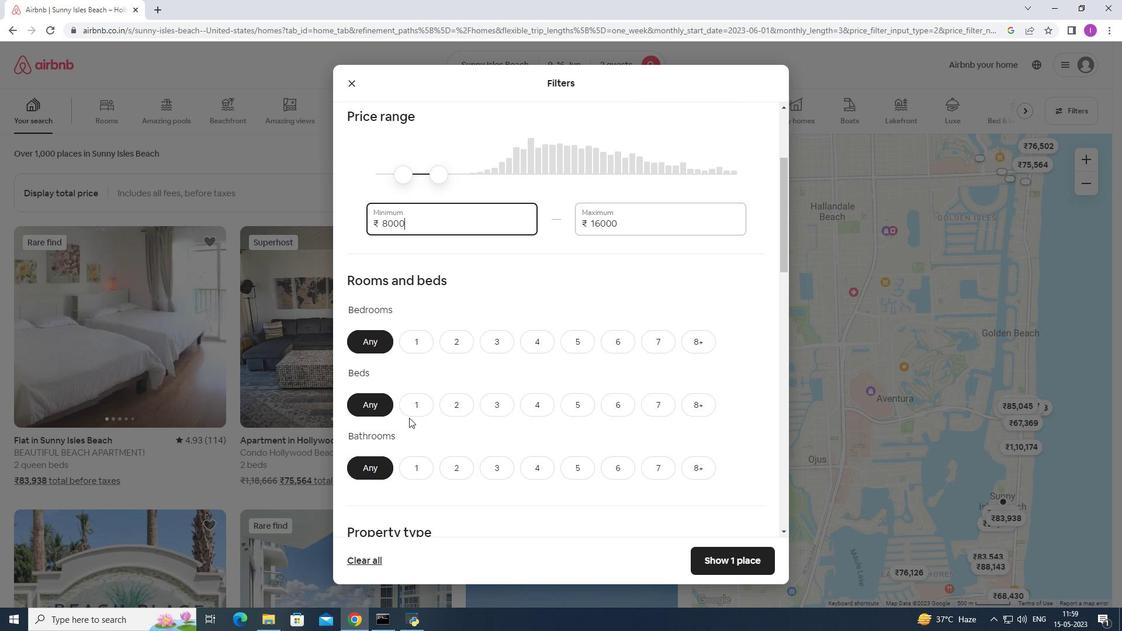 
Action: Mouse moved to (411, 415)
Screenshot: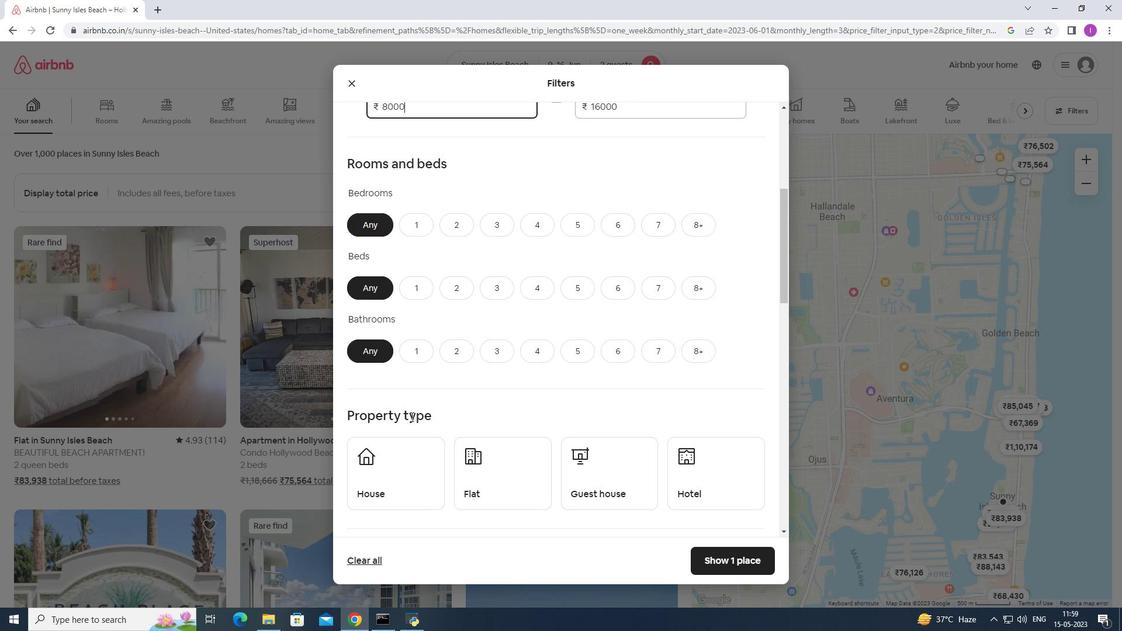 
Action: Mouse scrolled (411, 414) with delta (0, 0)
Screenshot: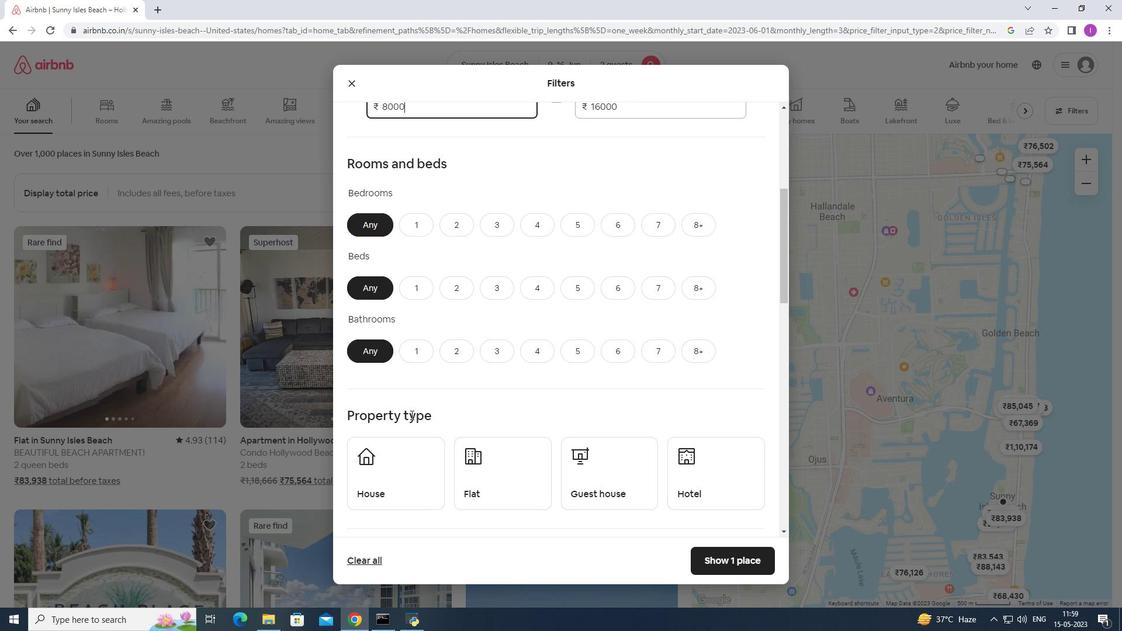 
Action: Mouse moved to (456, 169)
Screenshot: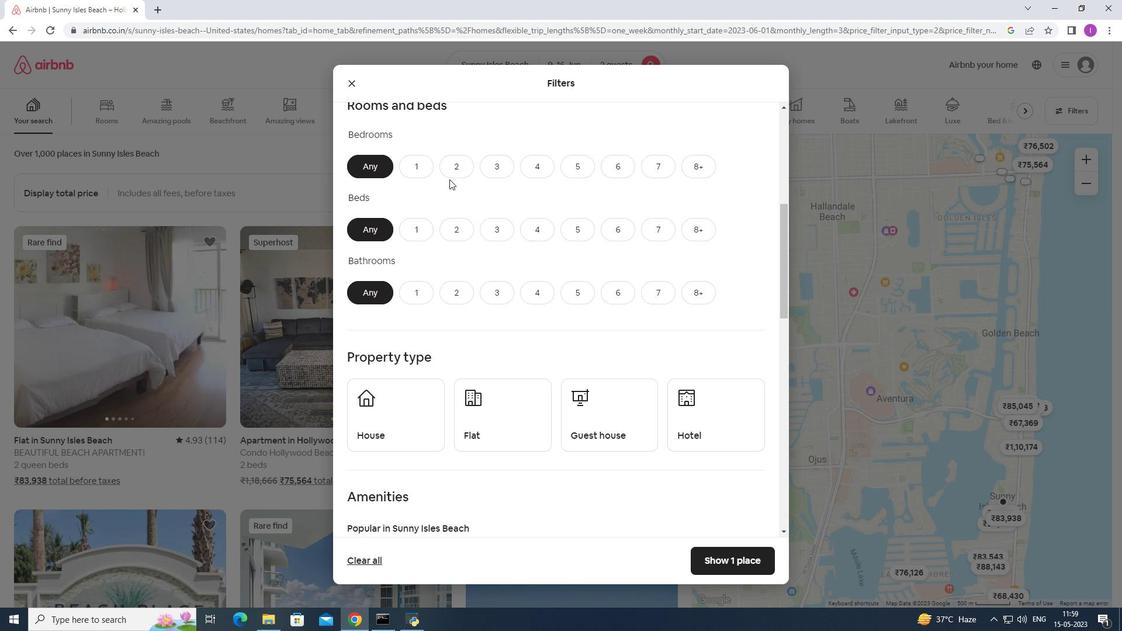 
Action: Mouse pressed left at (456, 169)
Screenshot: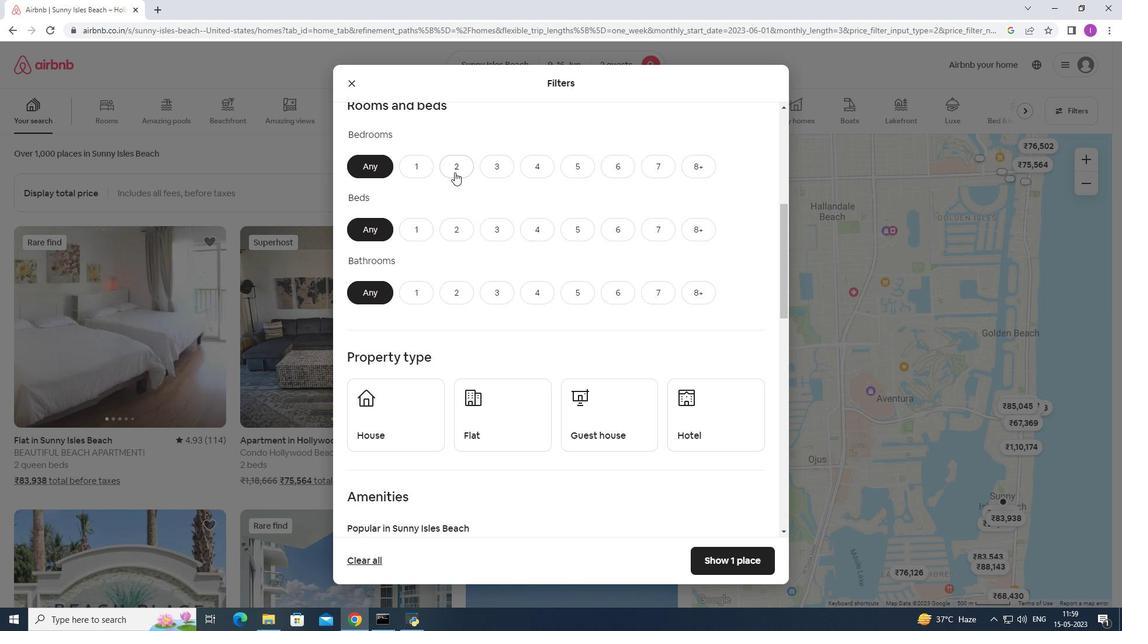 
Action: Mouse moved to (454, 236)
Screenshot: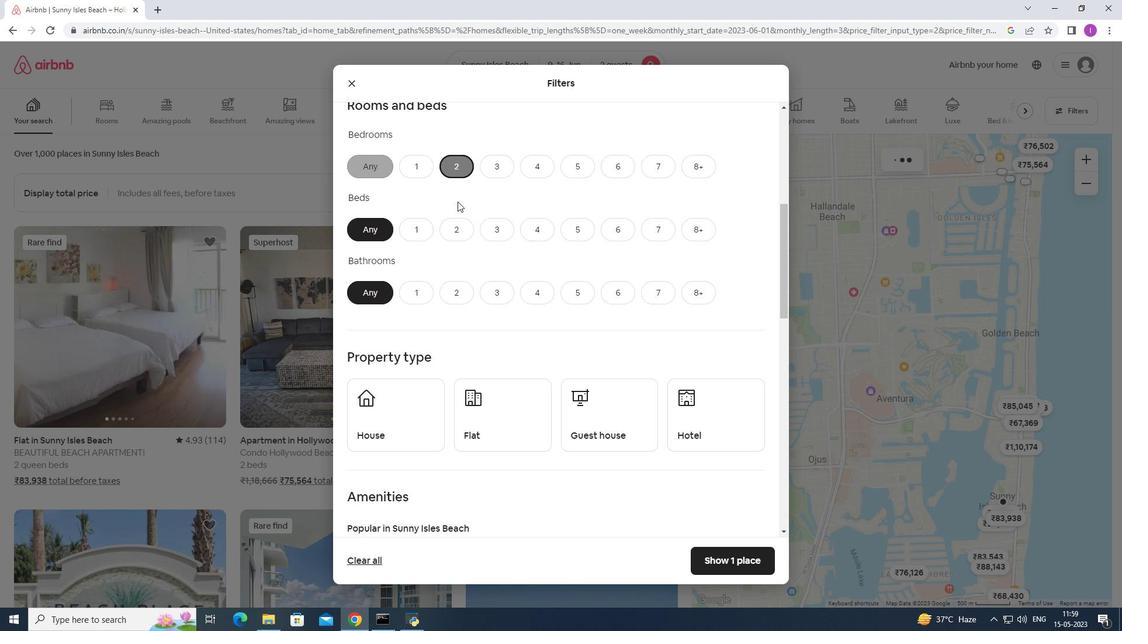 
Action: Mouse pressed left at (454, 236)
Screenshot: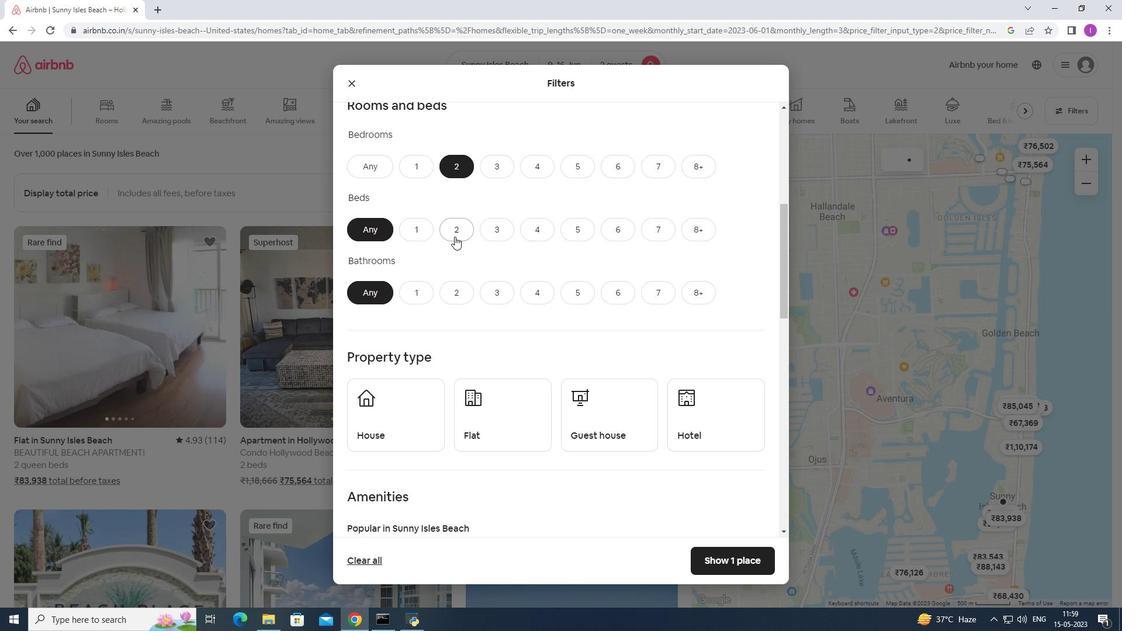 
Action: Mouse moved to (409, 294)
Screenshot: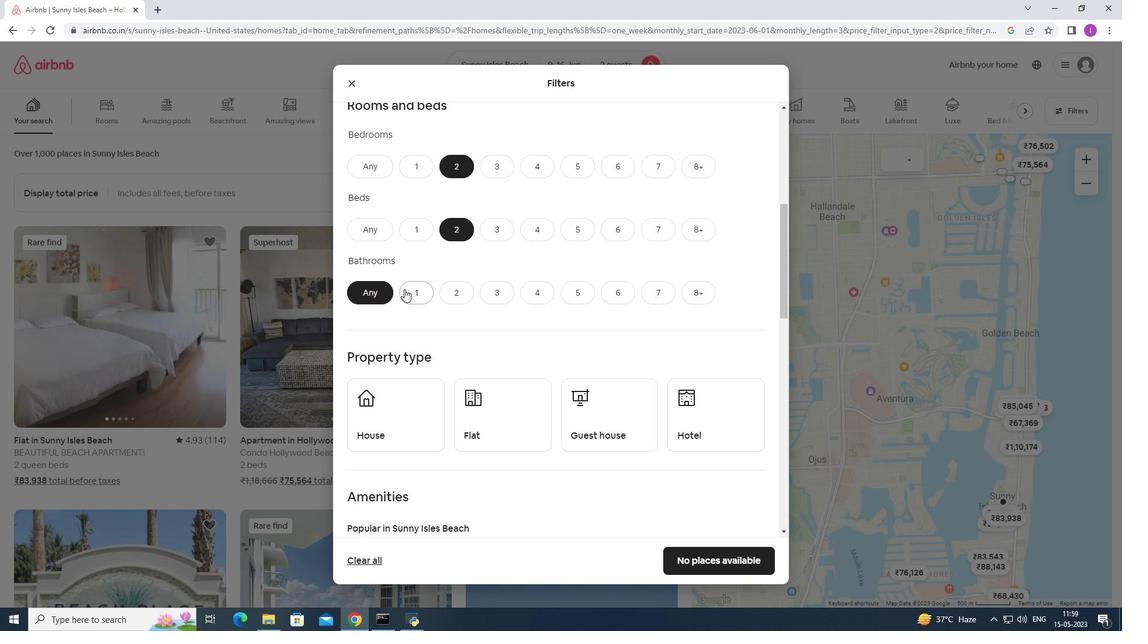 
Action: Mouse pressed left at (409, 294)
Screenshot: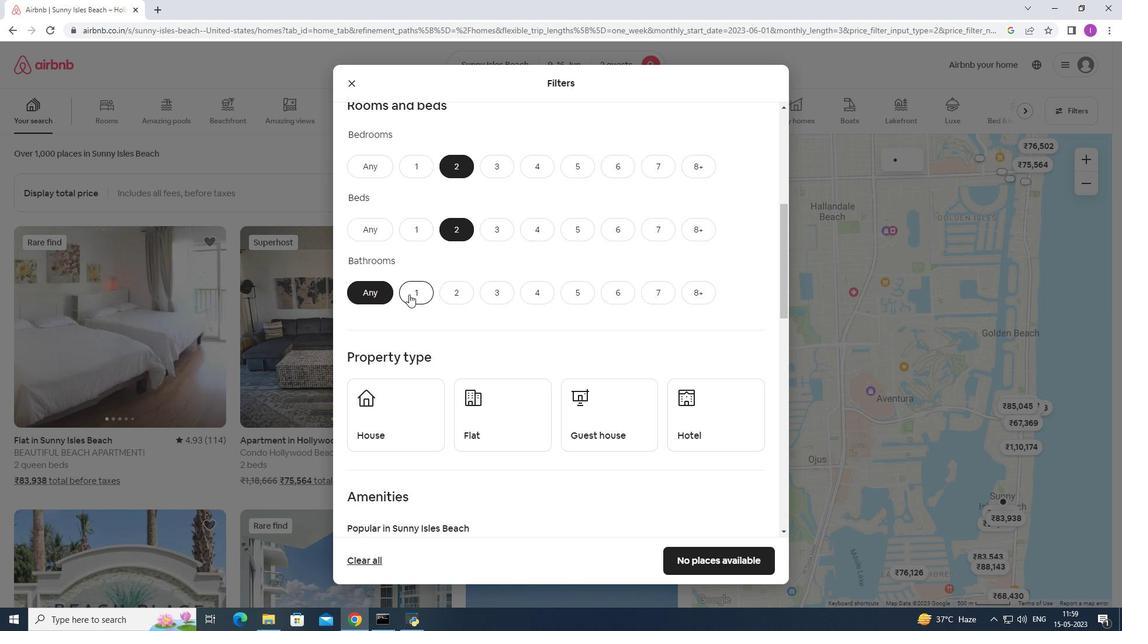 
Action: Mouse moved to (382, 523)
Screenshot: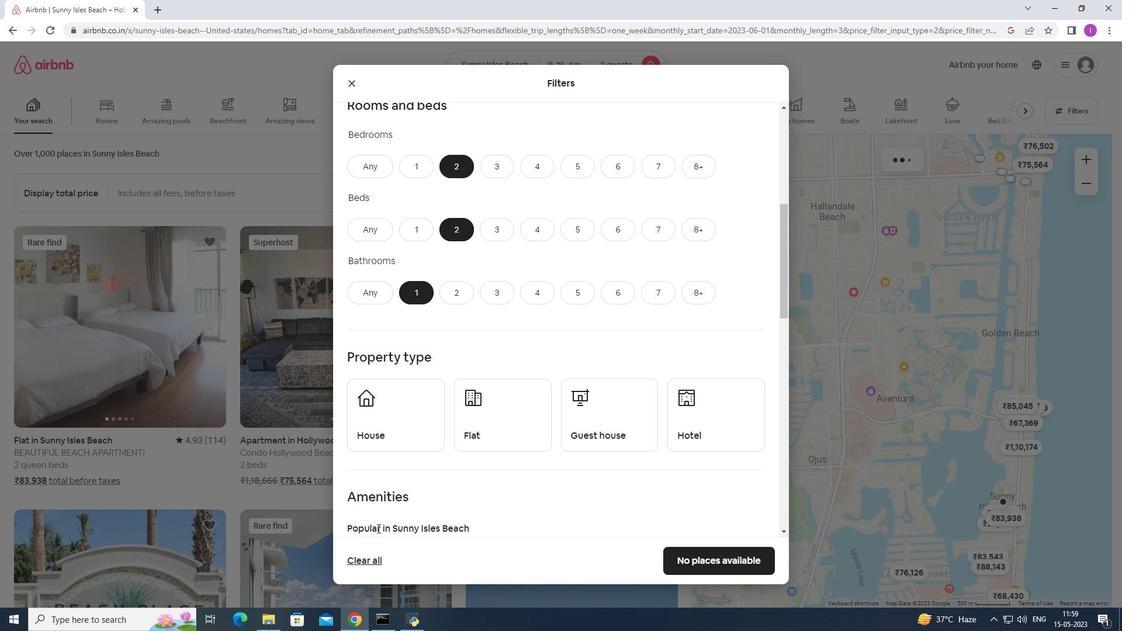 
Action: Mouse scrolled (382, 522) with delta (0, 0)
Screenshot: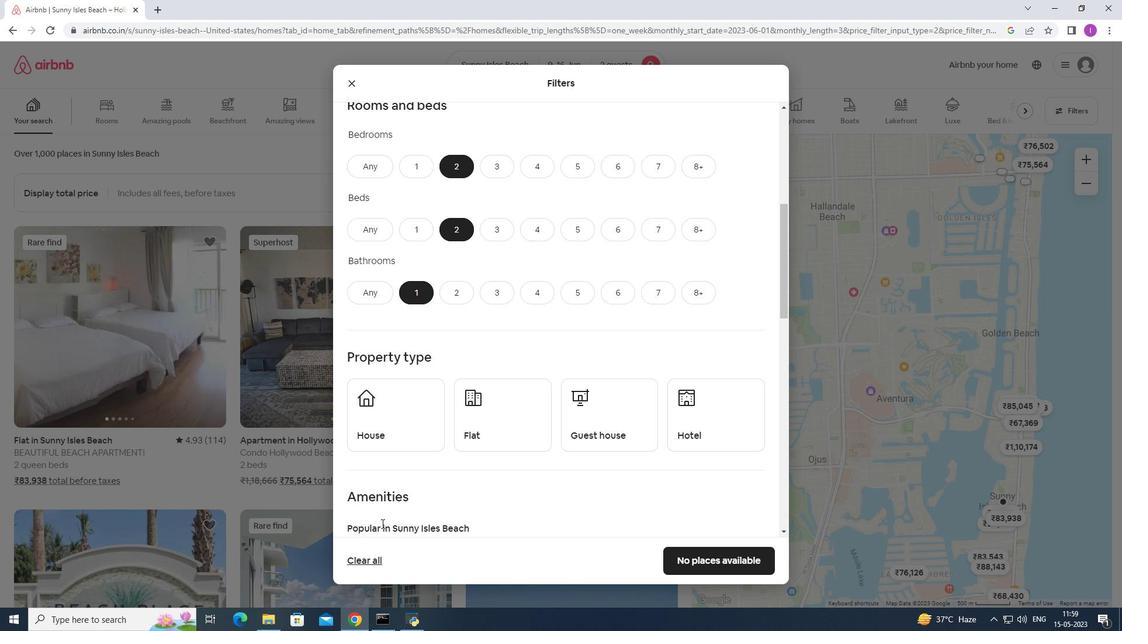 
Action: Mouse moved to (391, 512)
Screenshot: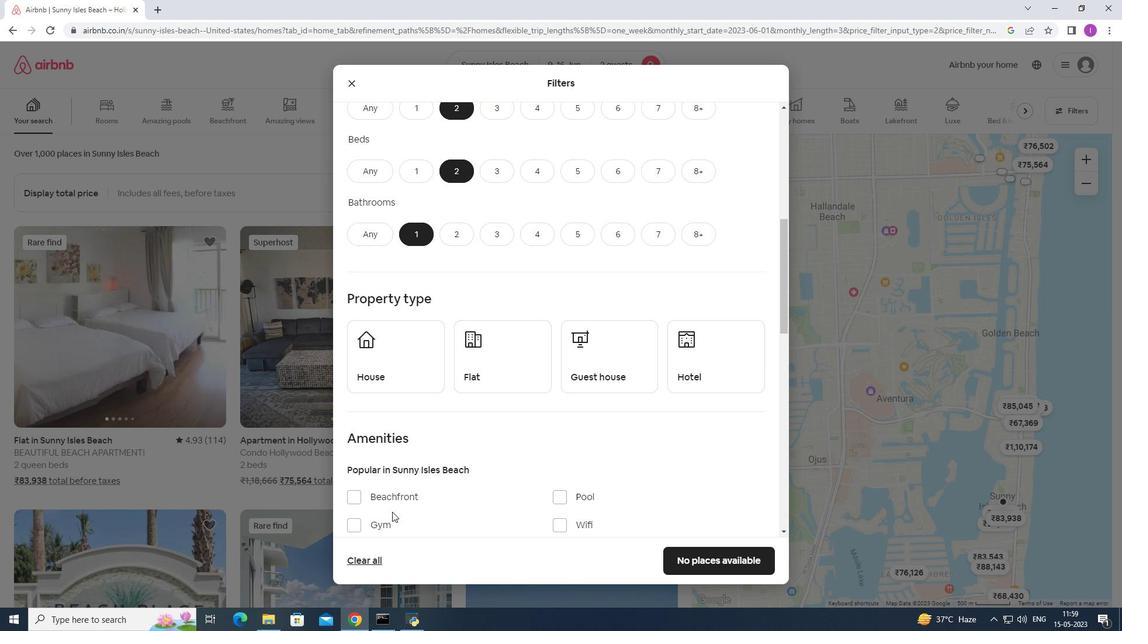 
Action: Mouse scrolled (391, 511) with delta (0, 0)
Screenshot: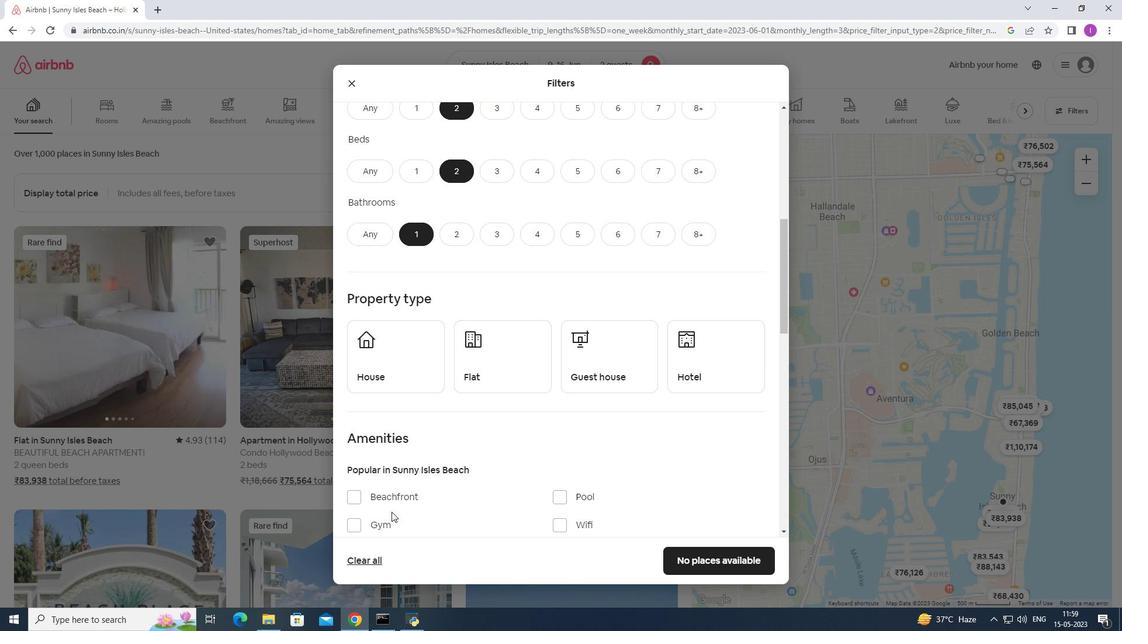
Action: Mouse scrolled (391, 511) with delta (0, 0)
Screenshot: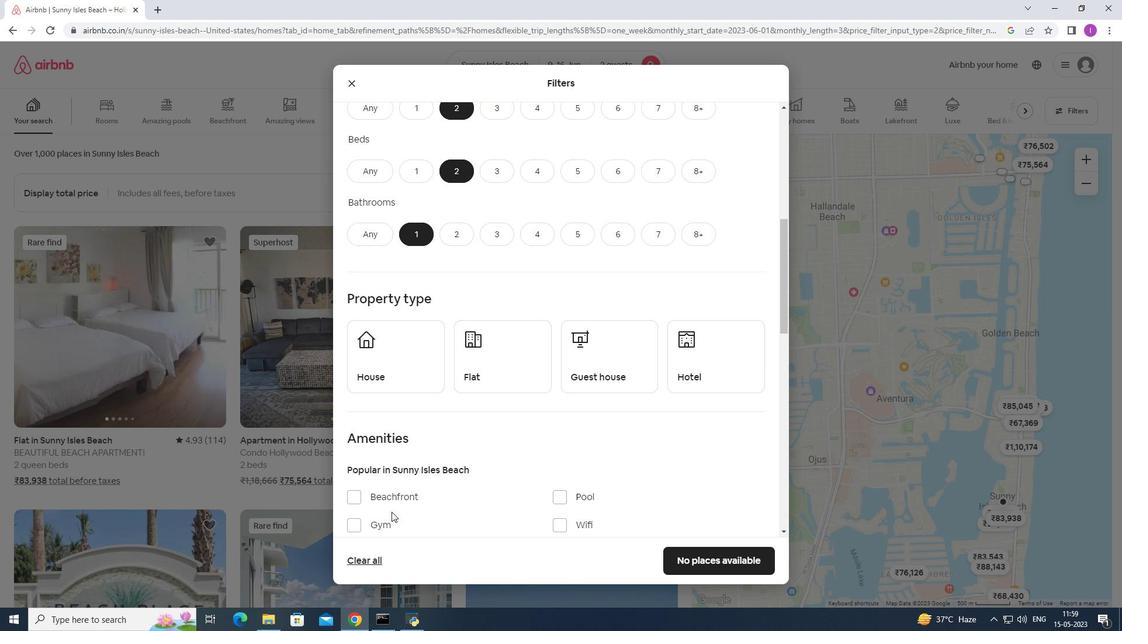 
Action: Mouse moved to (412, 272)
Screenshot: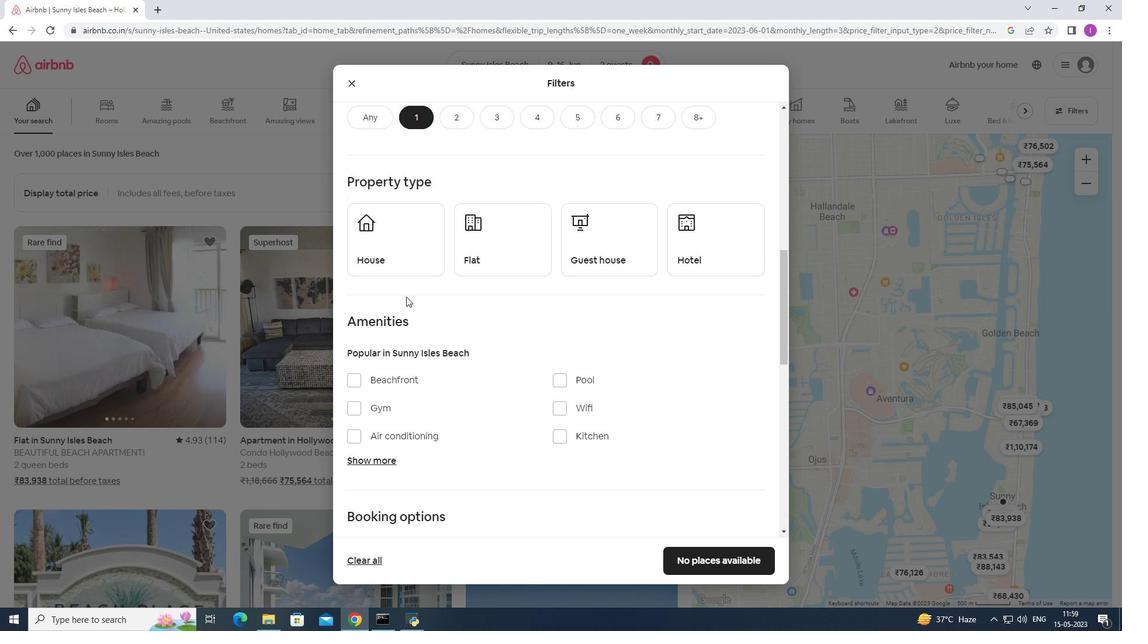 
Action: Mouse pressed left at (412, 272)
Screenshot: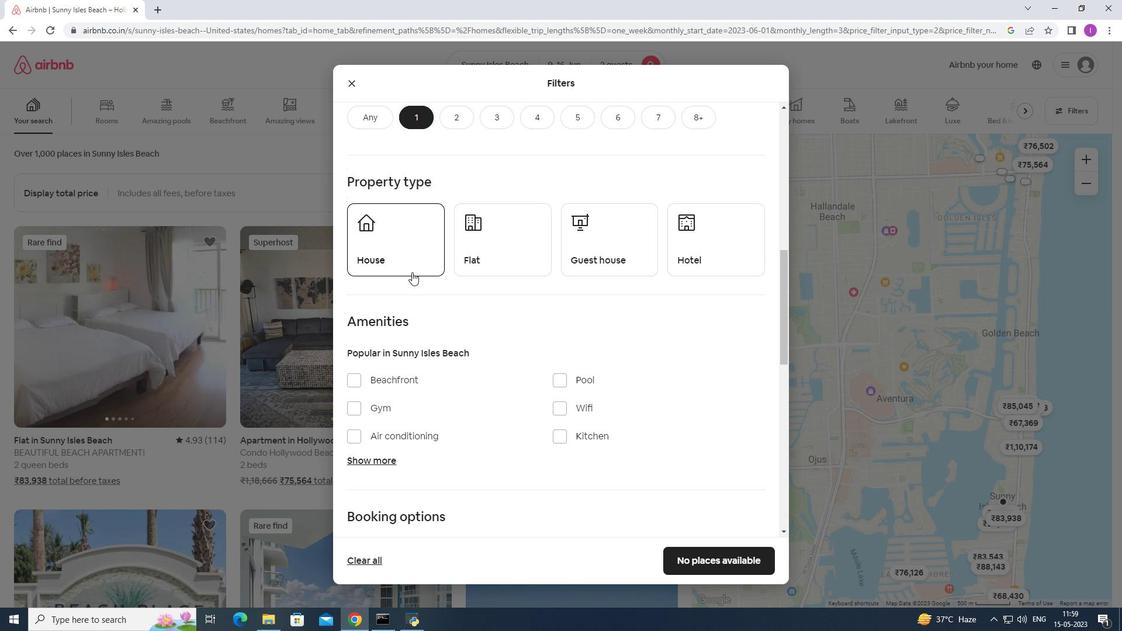 
Action: Mouse moved to (492, 267)
Screenshot: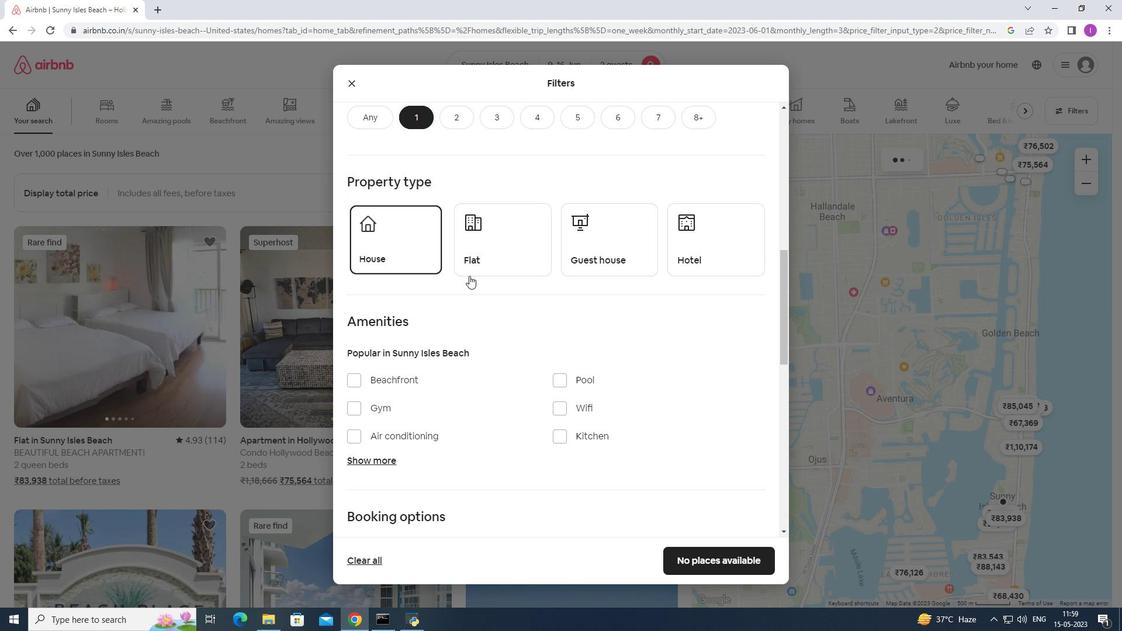 
Action: Mouse pressed left at (492, 267)
Screenshot: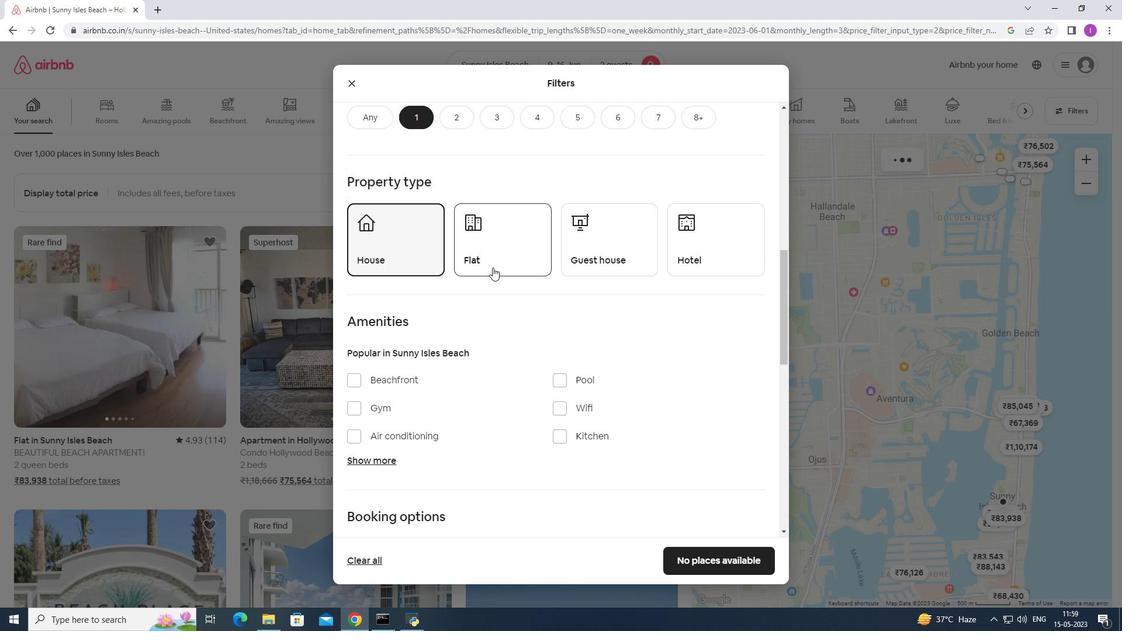 
Action: Mouse moved to (573, 260)
Screenshot: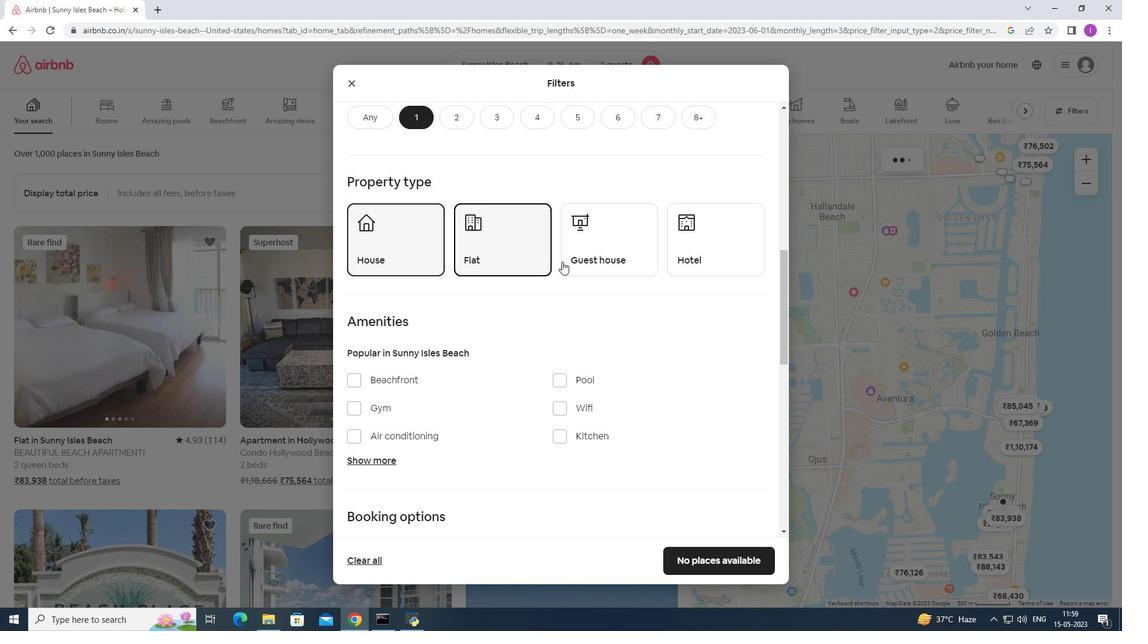 
Action: Mouse pressed left at (573, 260)
Screenshot: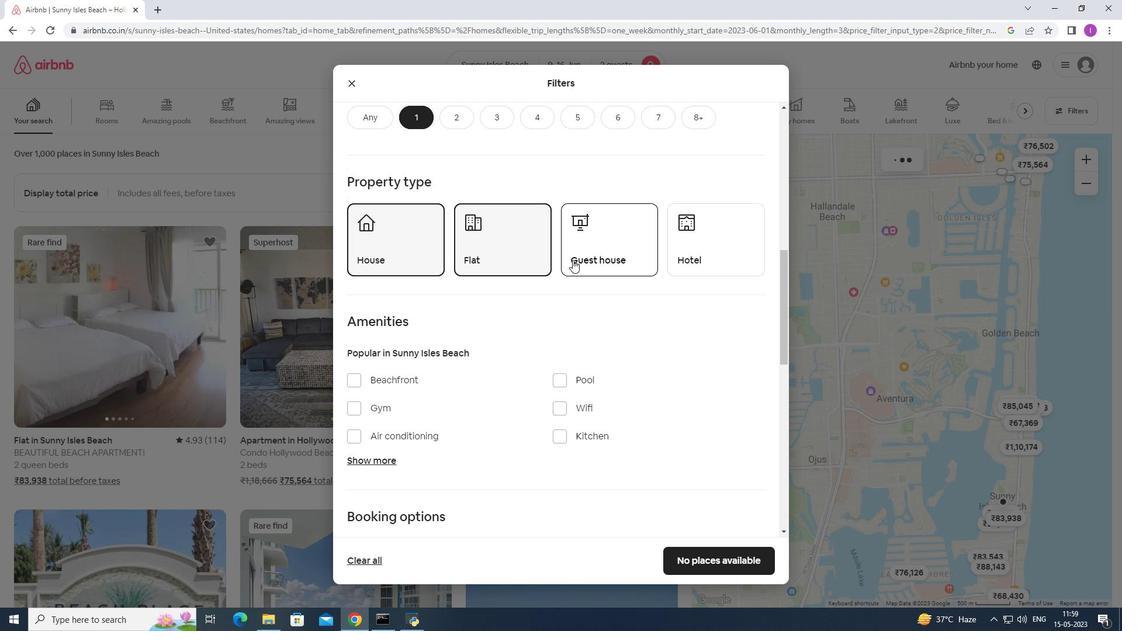 
Action: Mouse moved to (630, 367)
Screenshot: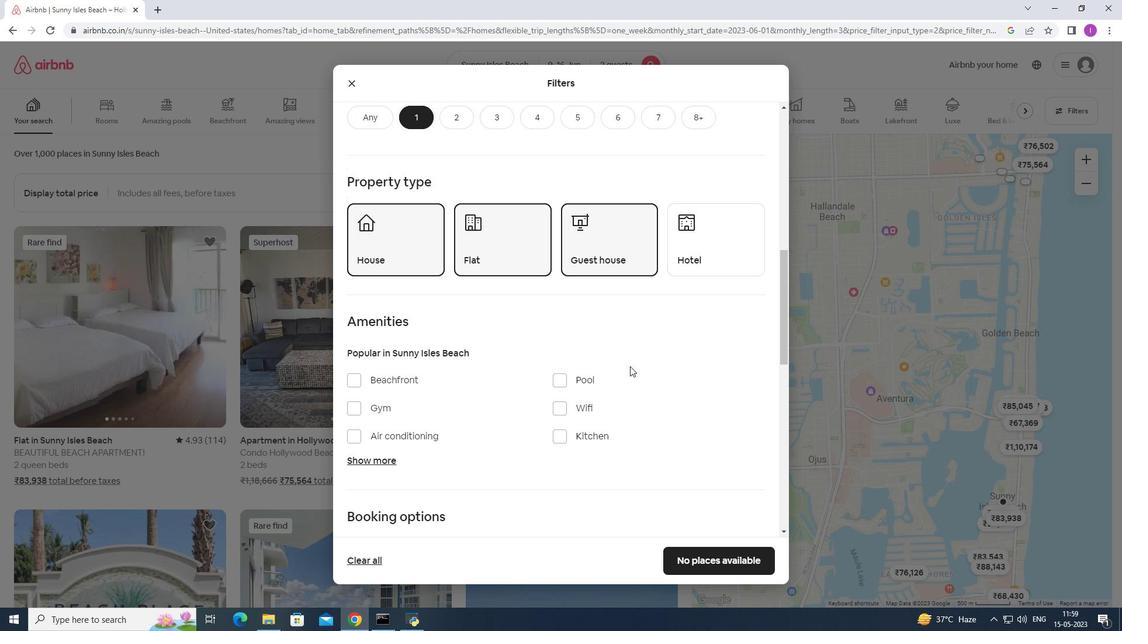 
Action: Mouse scrolled (630, 367) with delta (0, 0)
Screenshot: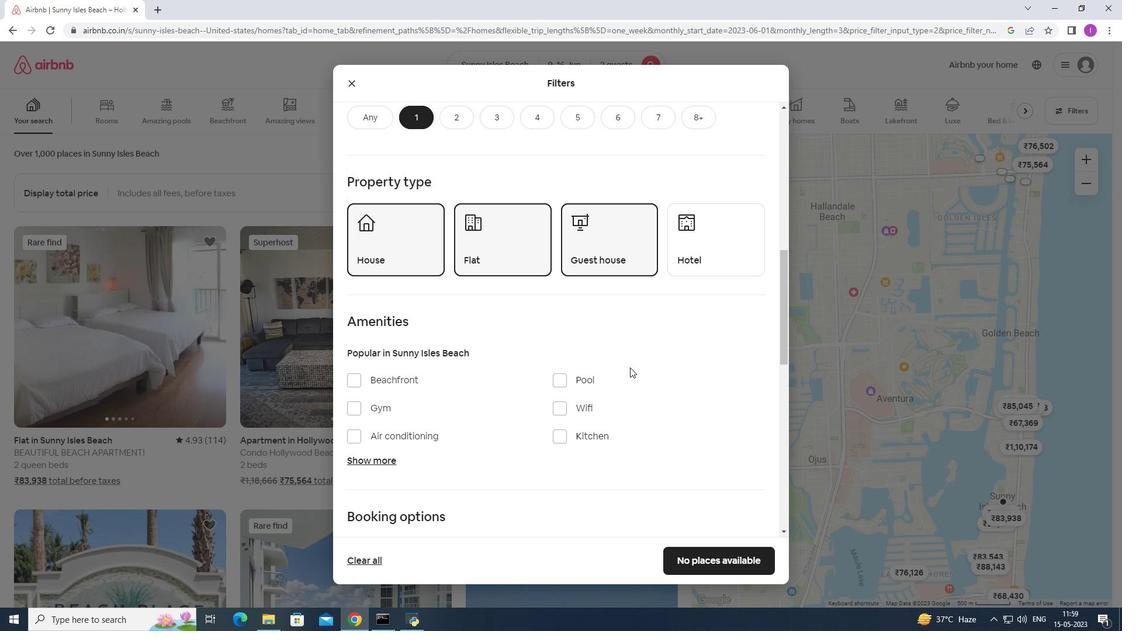 
Action: Mouse scrolled (630, 367) with delta (0, 0)
Screenshot: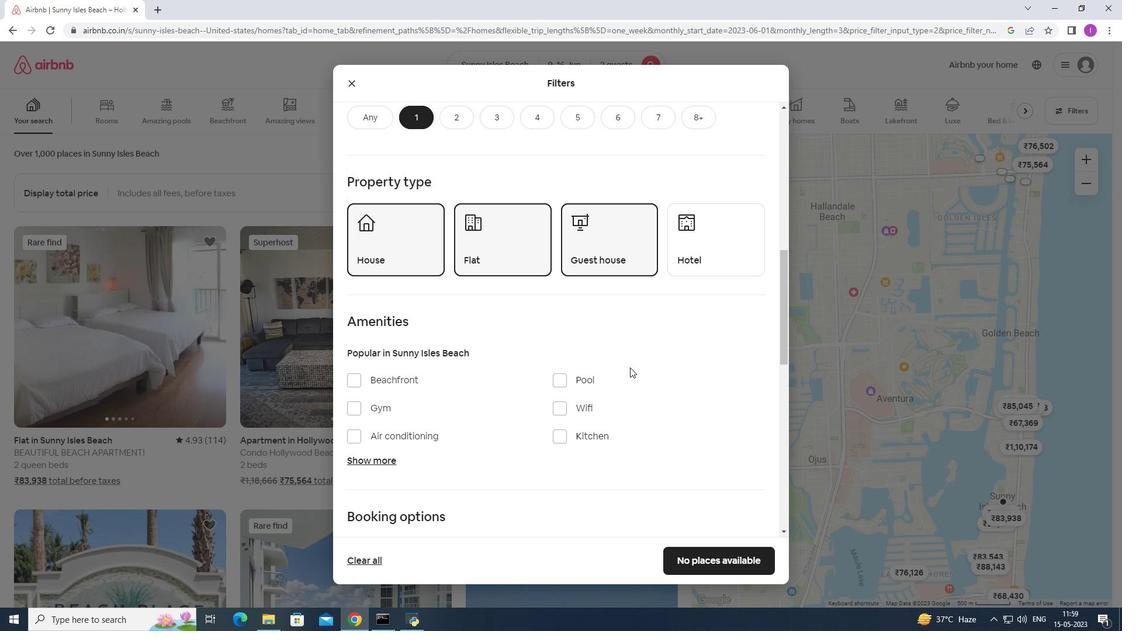 
Action: Mouse moved to (630, 368)
Screenshot: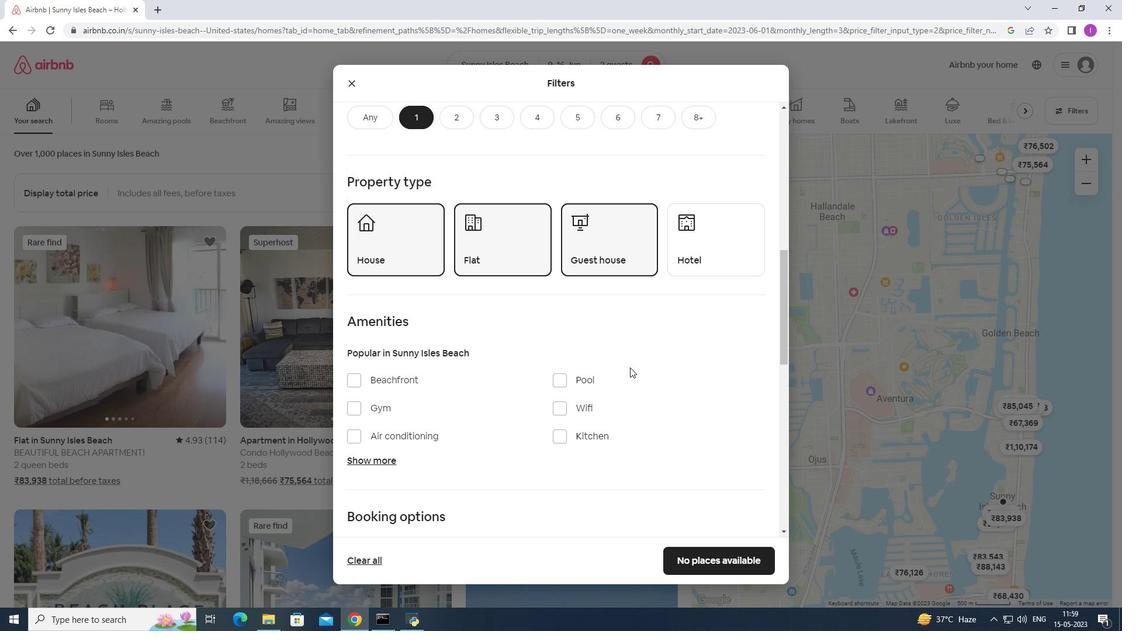 
Action: Mouse scrolled (630, 367) with delta (0, 0)
Screenshot: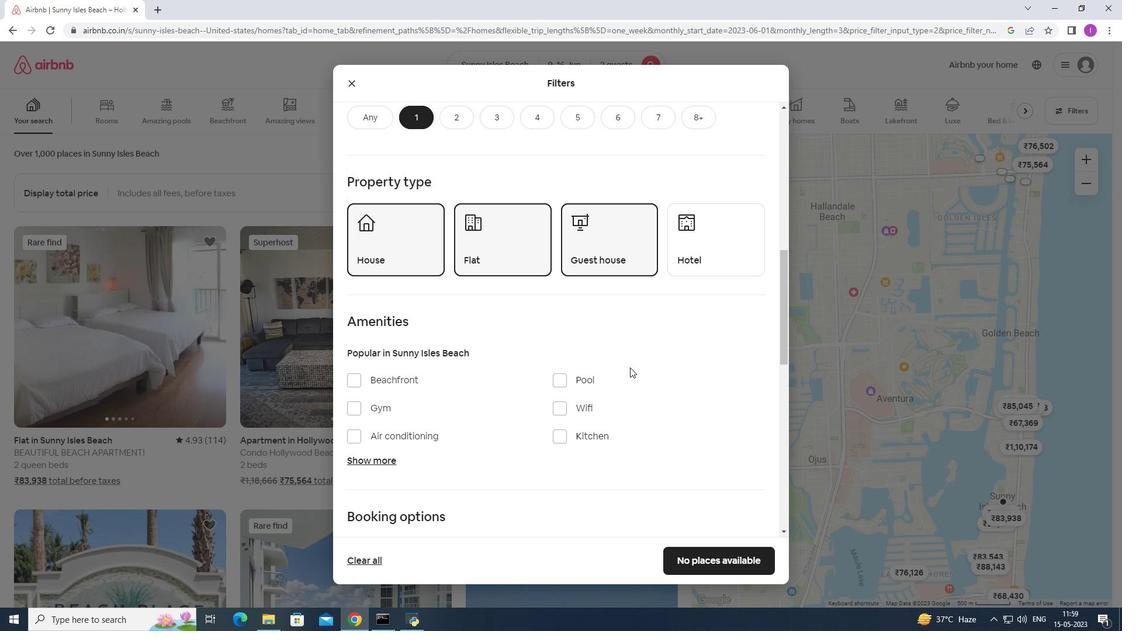 
Action: Mouse moved to (750, 419)
Screenshot: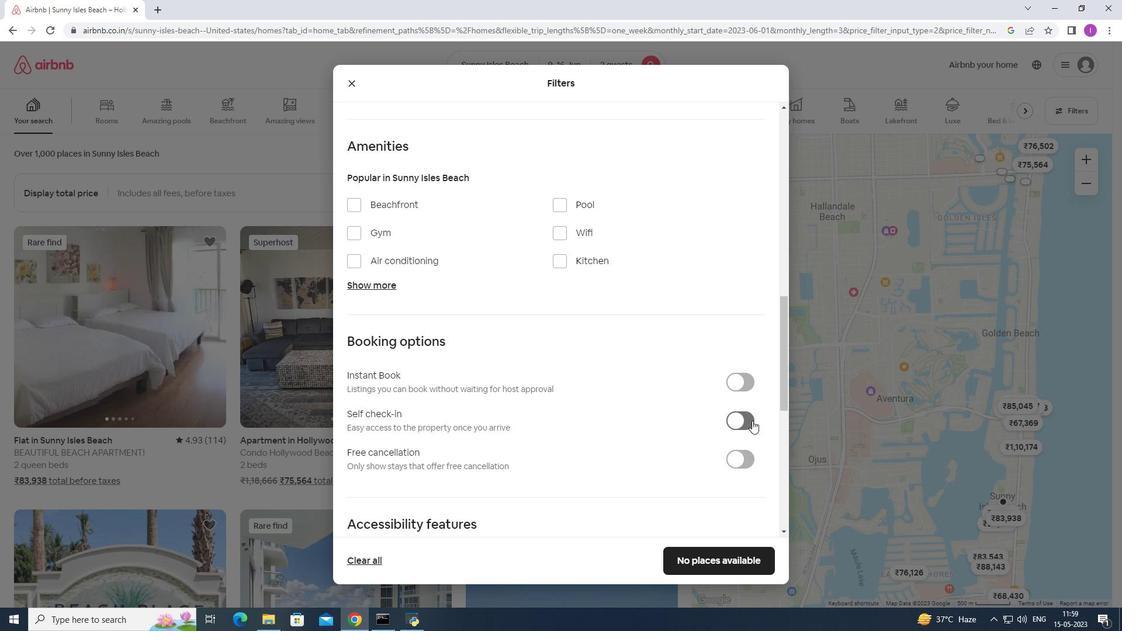 
Action: Mouse pressed left at (750, 419)
Screenshot: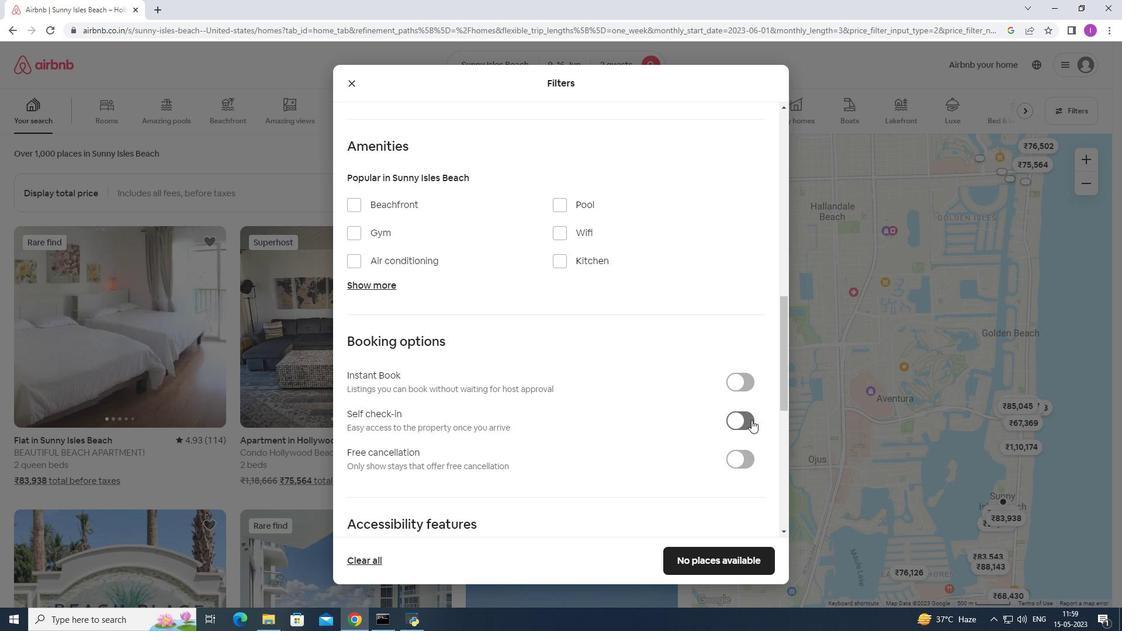 
Action: Mouse moved to (557, 491)
Screenshot: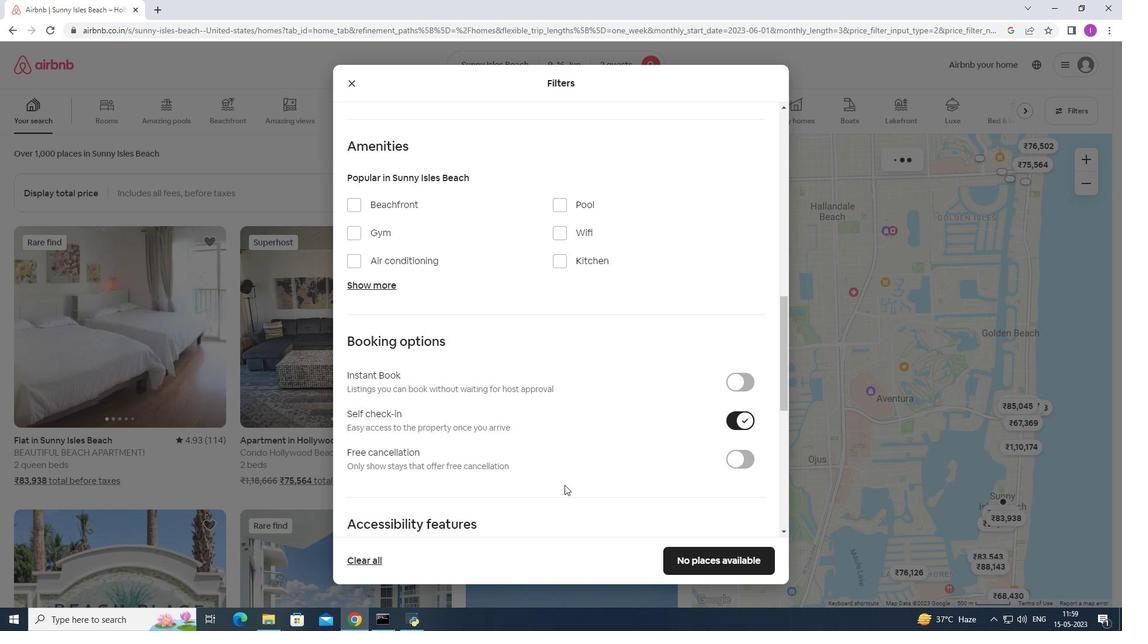 
Action: Mouse scrolled (557, 491) with delta (0, 0)
Screenshot: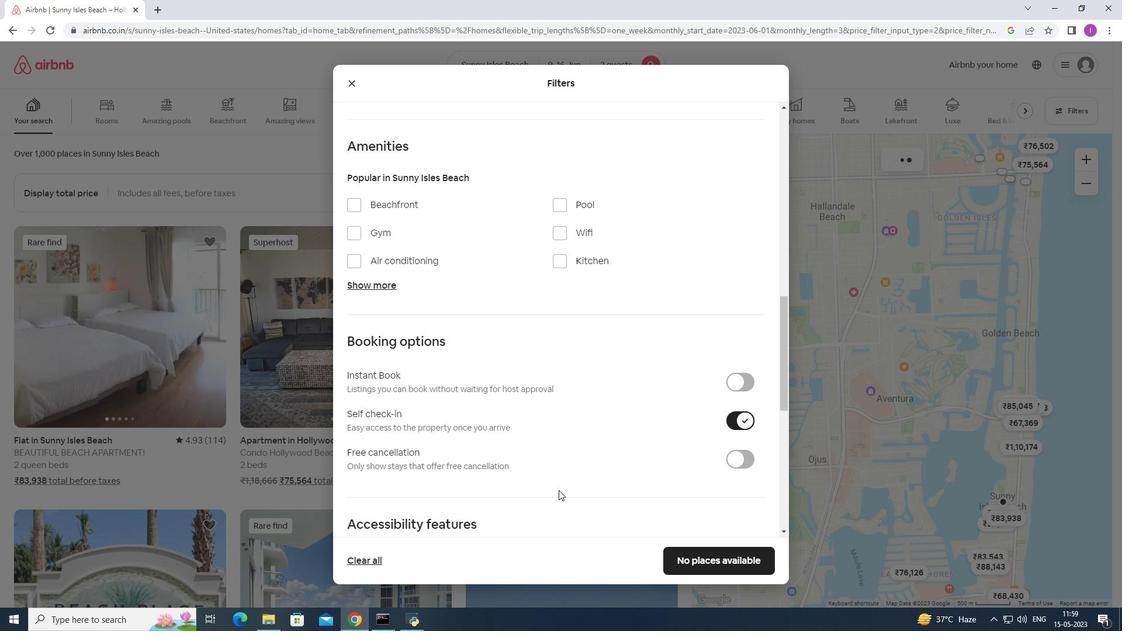 
Action: Mouse scrolled (557, 491) with delta (0, 0)
Screenshot: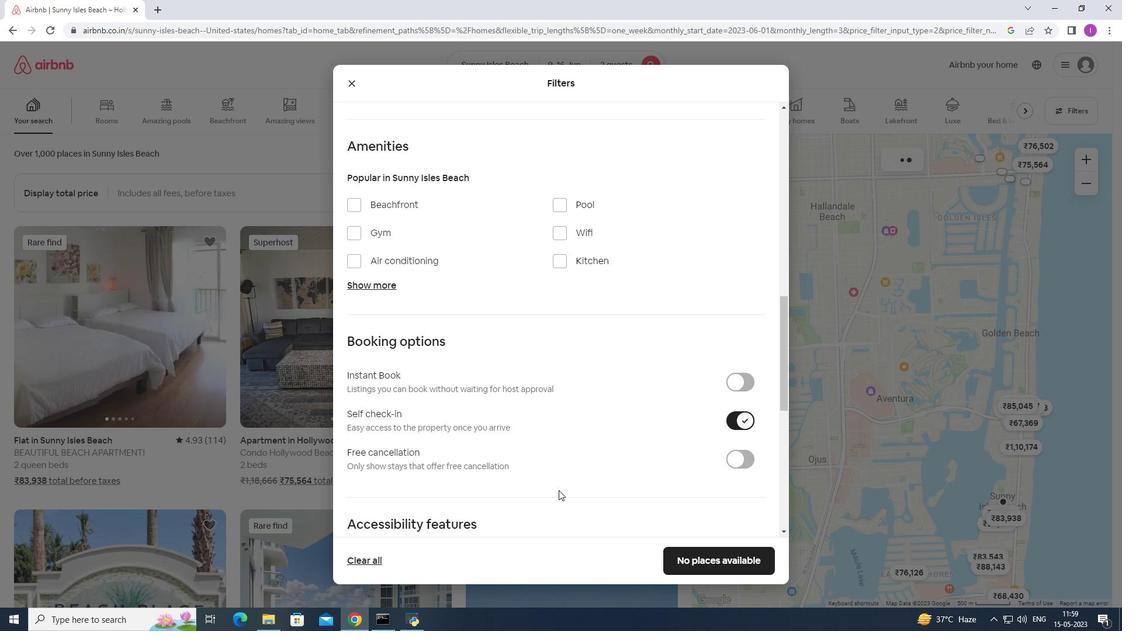 
Action: Mouse scrolled (557, 491) with delta (0, 0)
Screenshot: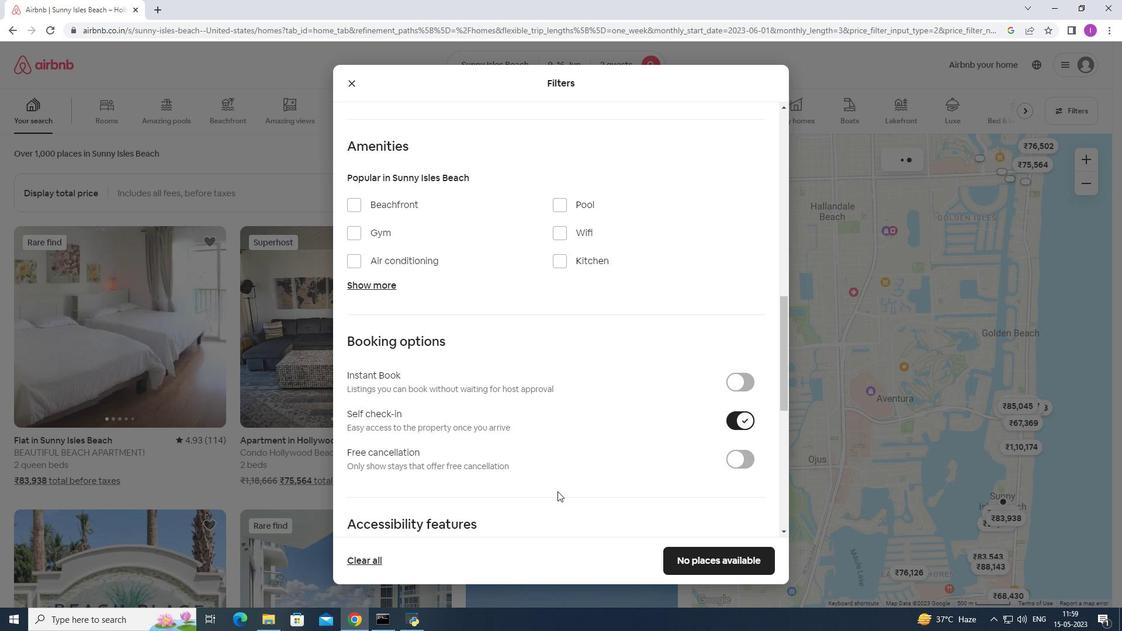 
Action: Mouse scrolled (557, 491) with delta (0, 0)
Screenshot: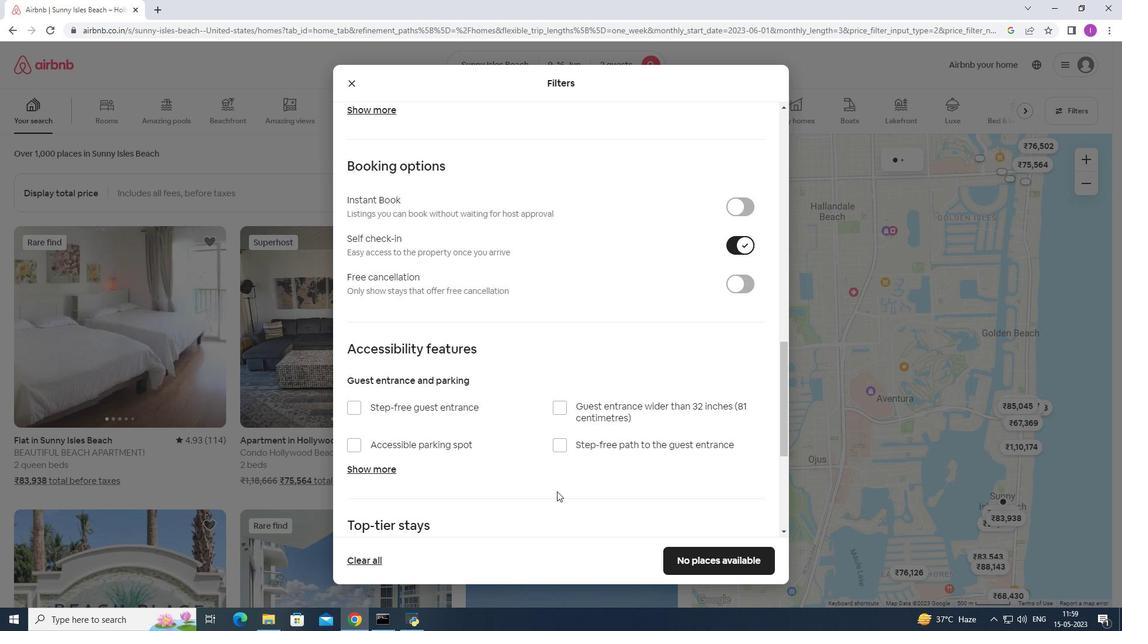 
Action: Mouse scrolled (557, 491) with delta (0, 0)
Screenshot: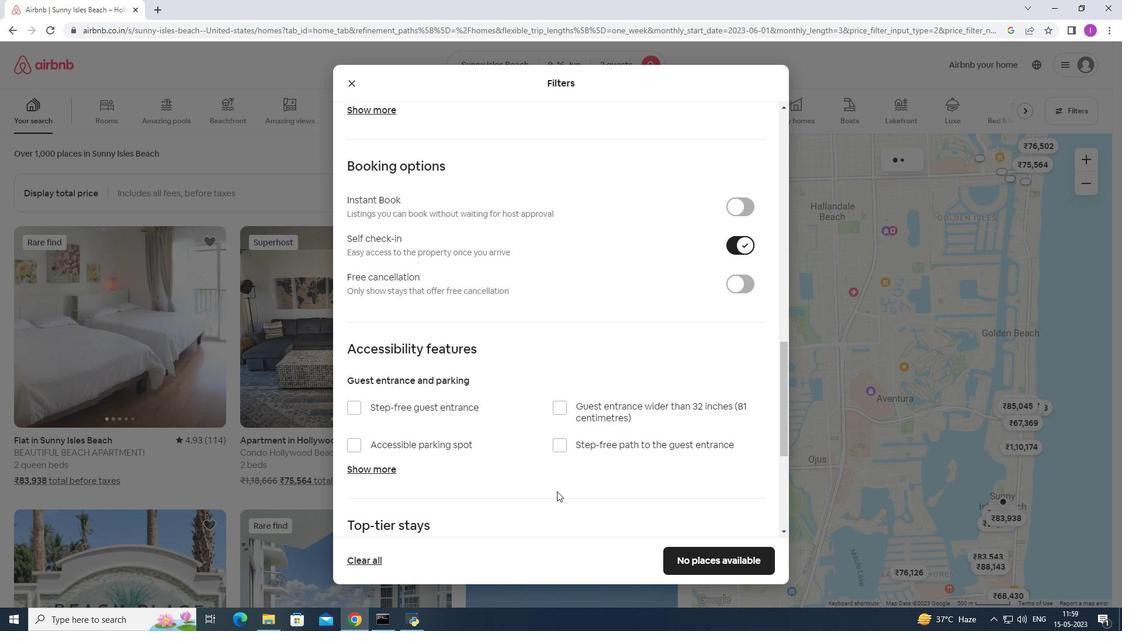 
Action: Mouse scrolled (557, 491) with delta (0, 0)
Screenshot: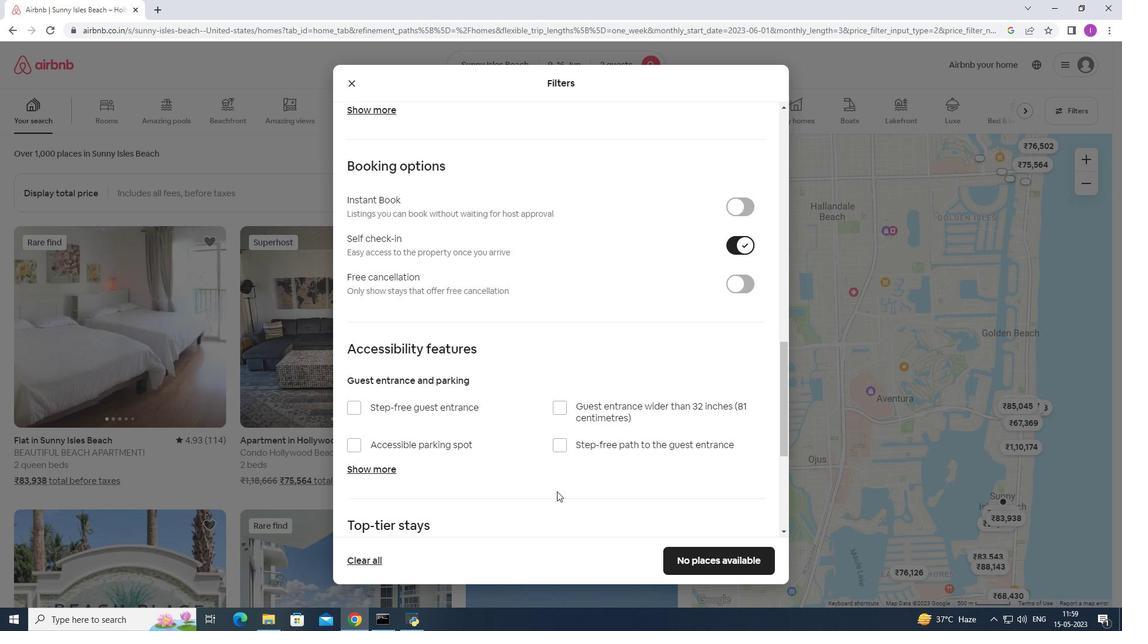 
Action: Mouse scrolled (557, 491) with delta (0, 0)
Screenshot: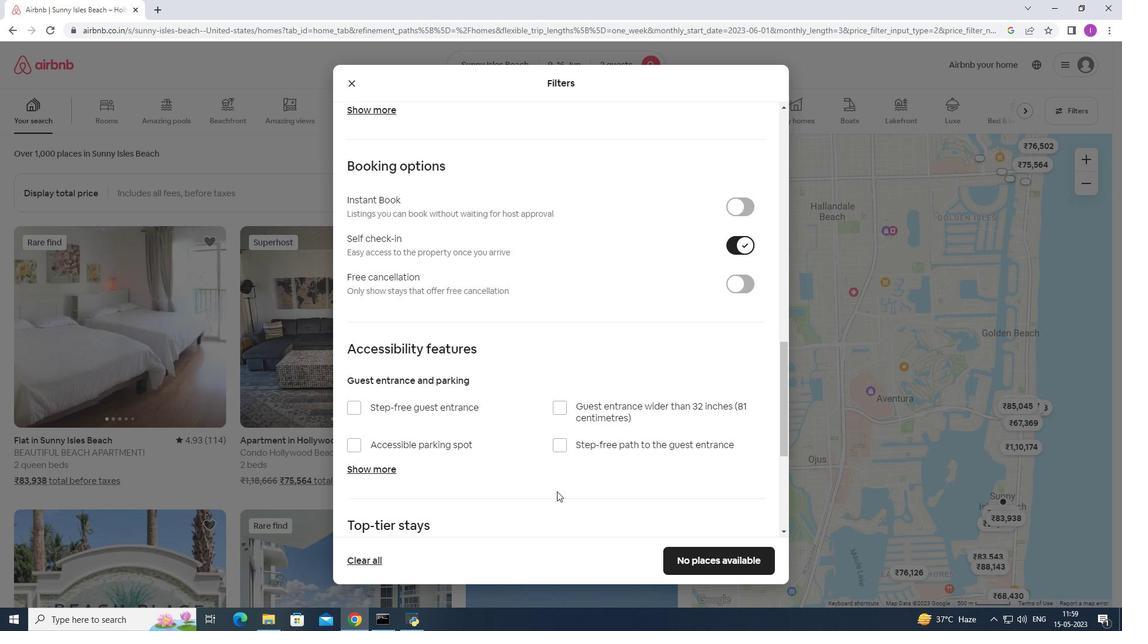 
Action: Mouse scrolled (557, 491) with delta (0, 0)
Screenshot: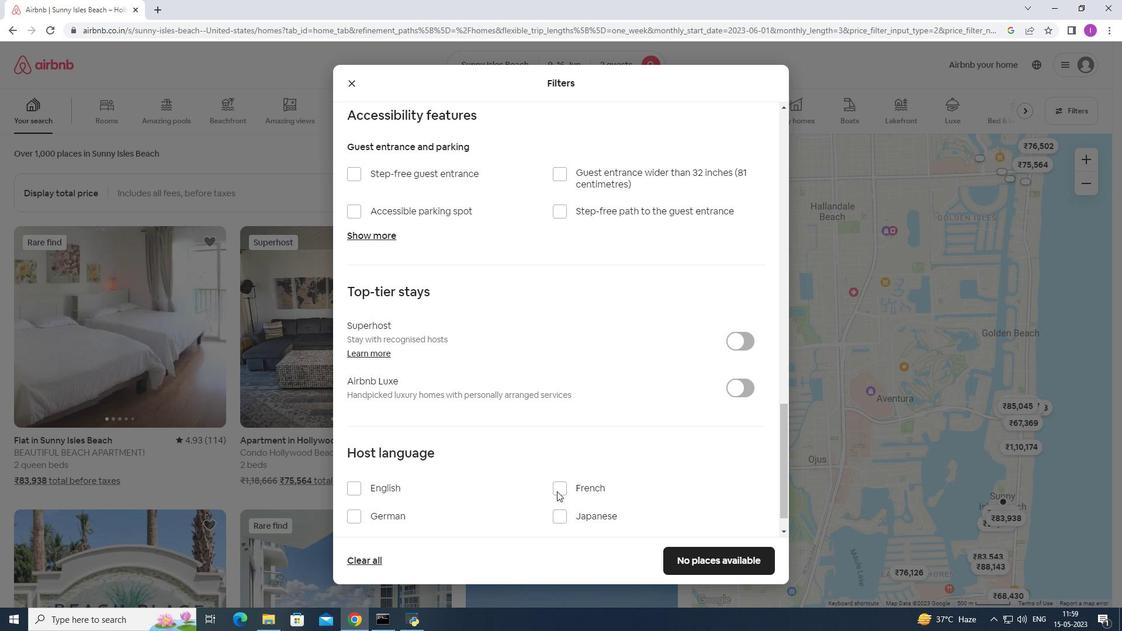 
Action: Mouse scrolled (557, 491) with delta (0, 0)
Screenshot: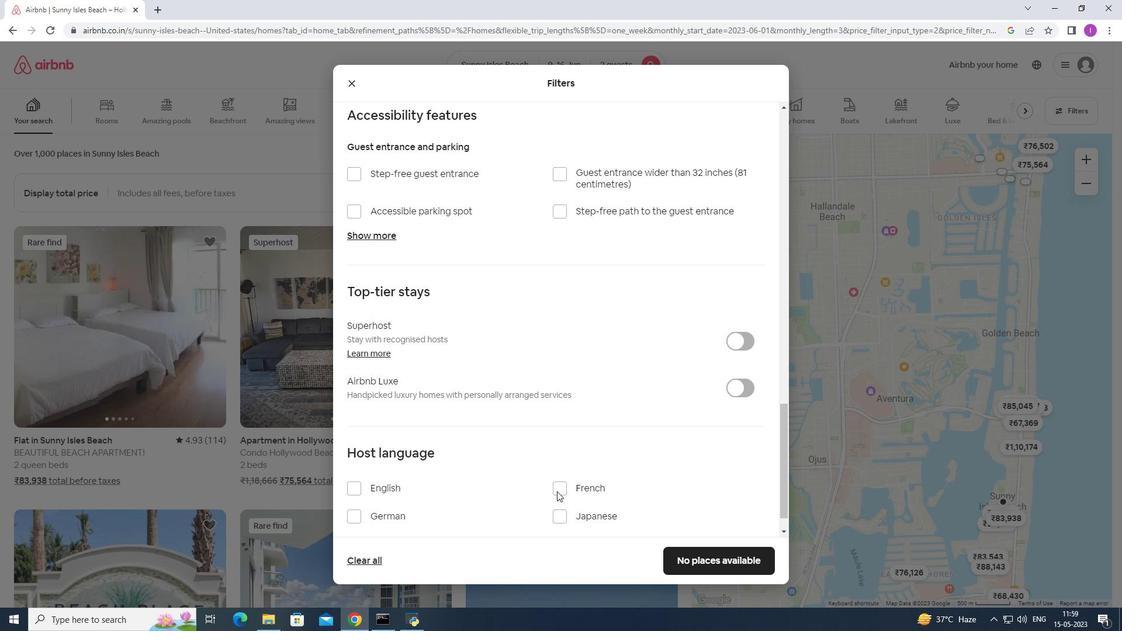 
Action: Mouse scrolled (557, 491) with delta (0, 0)
Screenshot: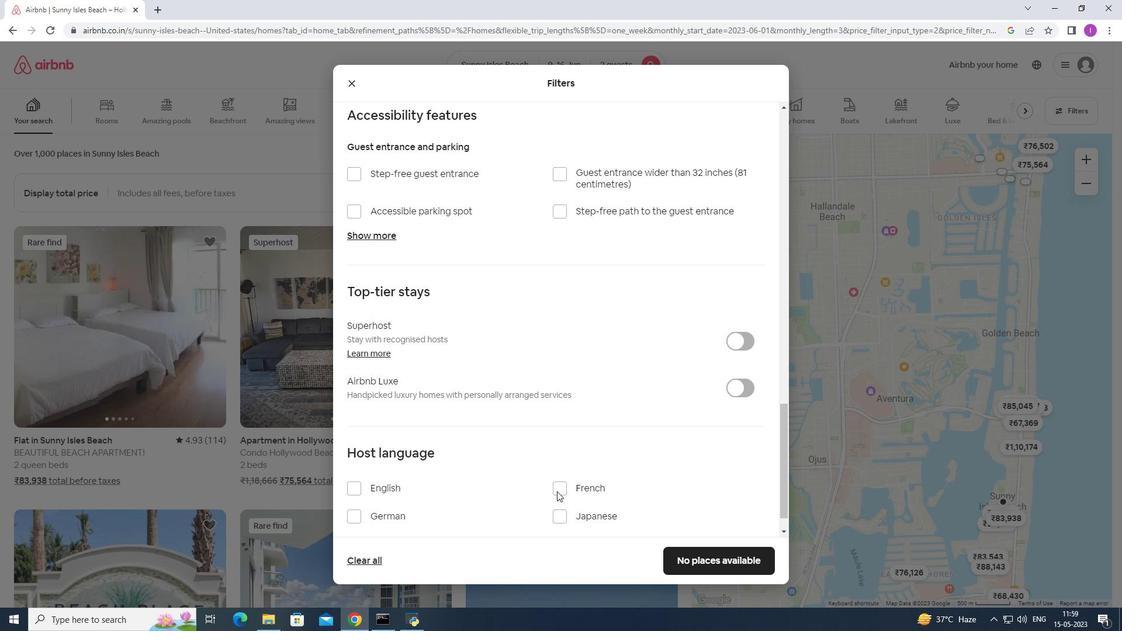 
Action: Mouse scrolled (557, 491) with delta (0, 0)
Screenshot: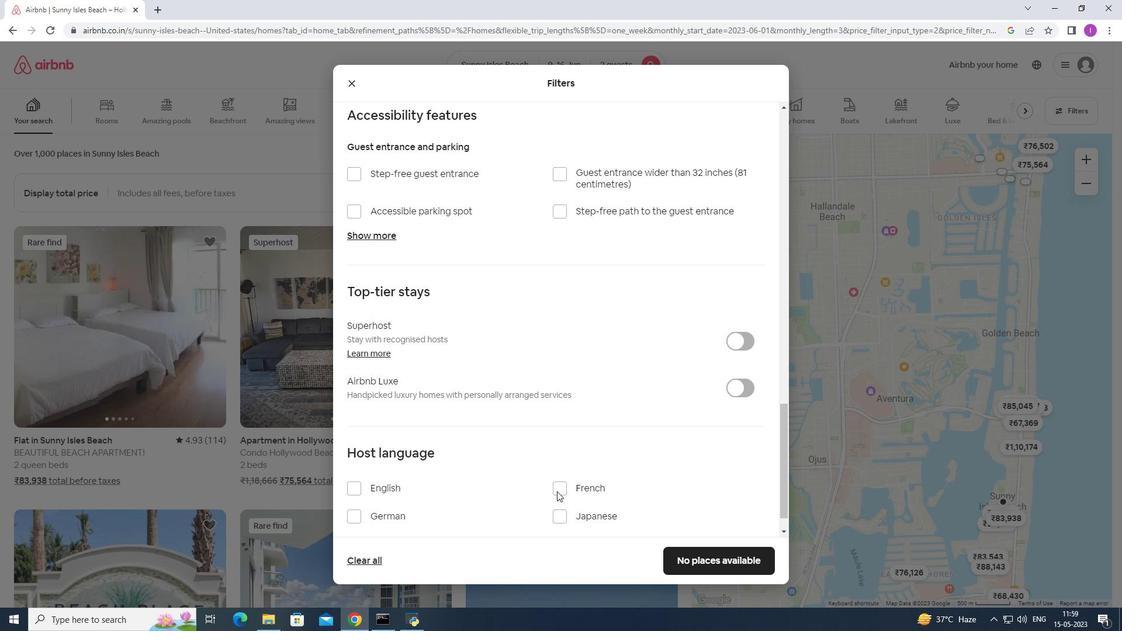 
Action: Mouse moved to (346, 452)
Screenshot: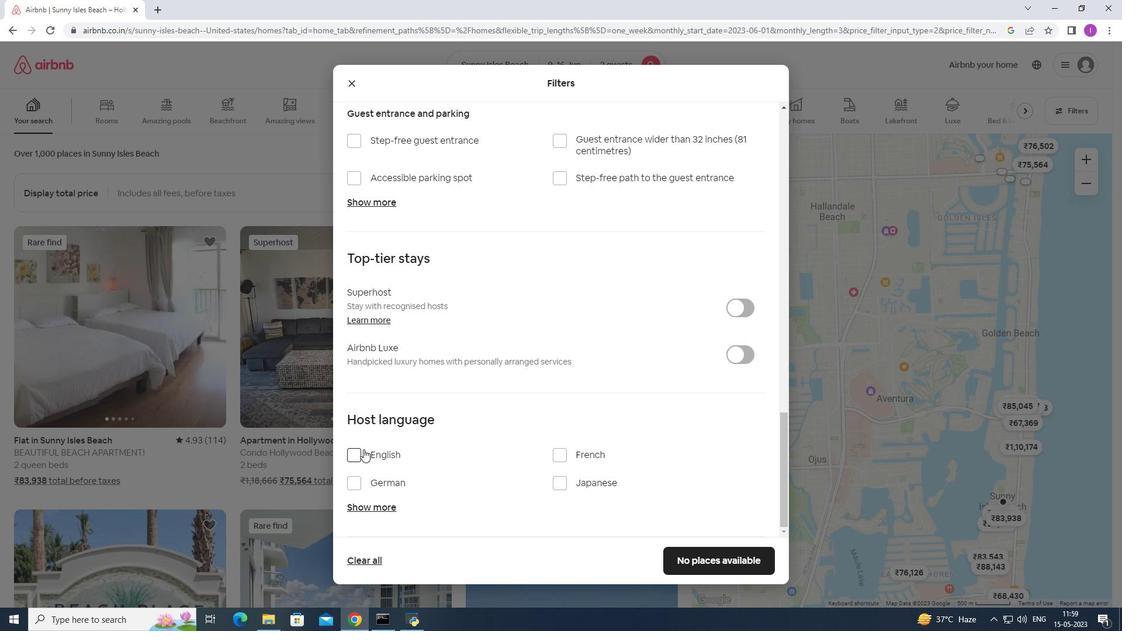 
Action: Mouse pressed left at (346, 452)
Screenshot: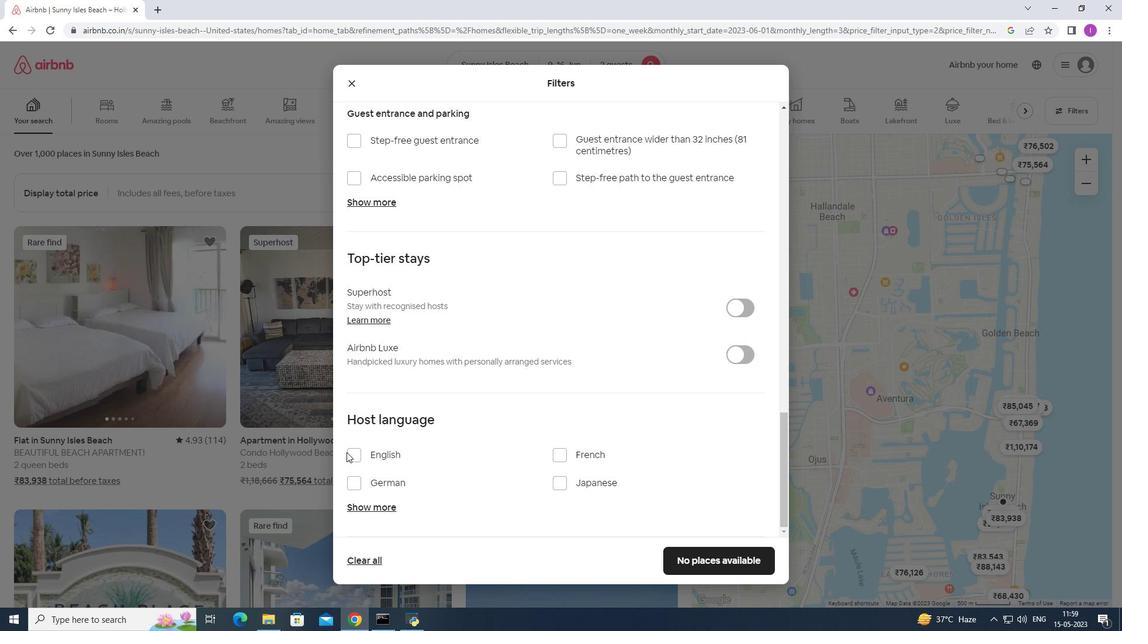 
Action: Mouse moved to (350, 457)
Screenshot: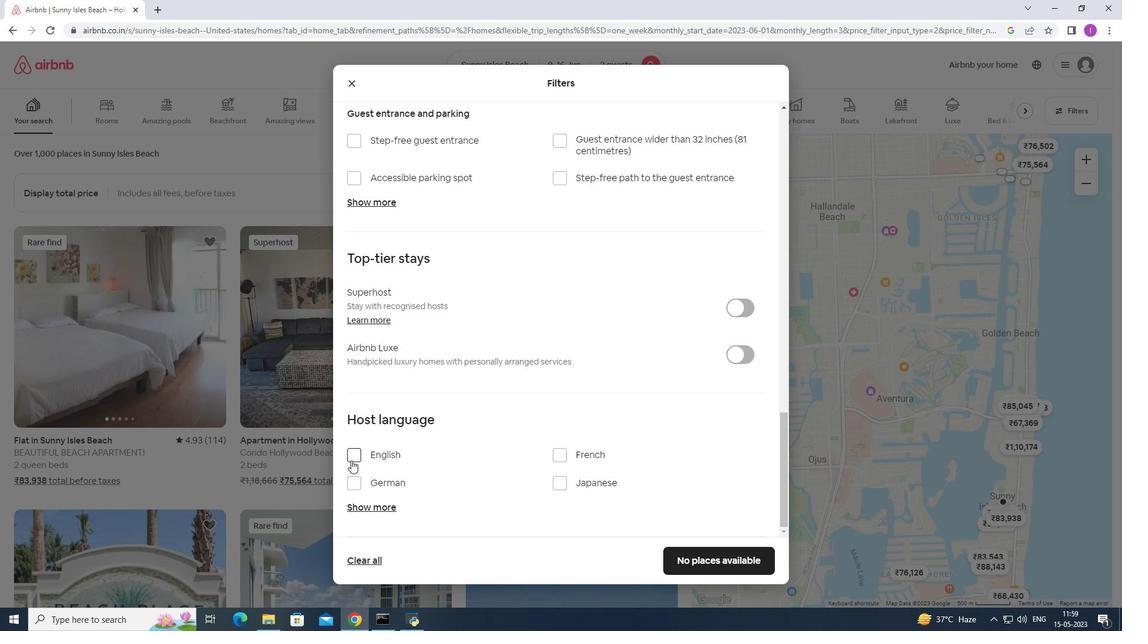 
Action: Mouse pressed left at (350, 457)
Screenshot: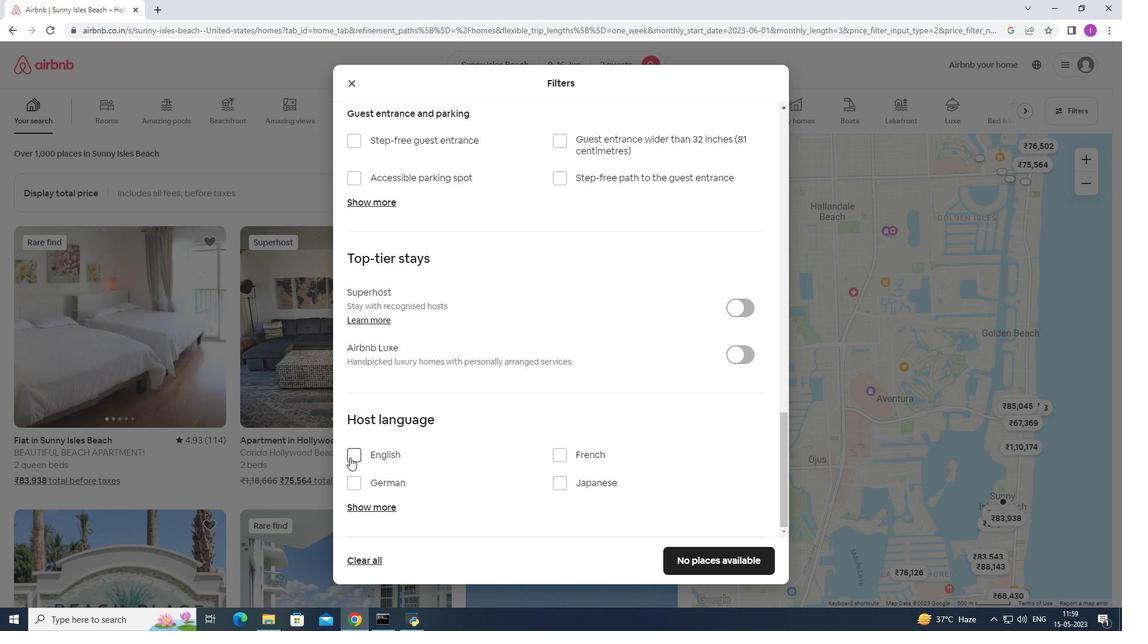 
Action: Mouse moved to (696, 558)
Screenshot: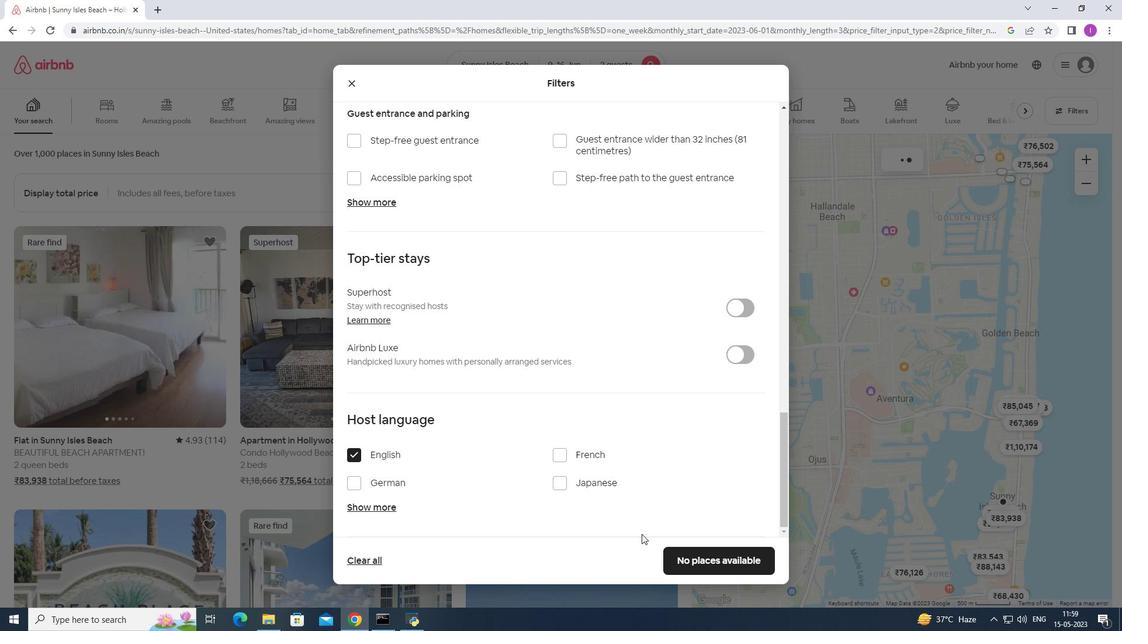 
Action: Mouse scrolled (696, 557) with delta (0, 0)
Screenshot: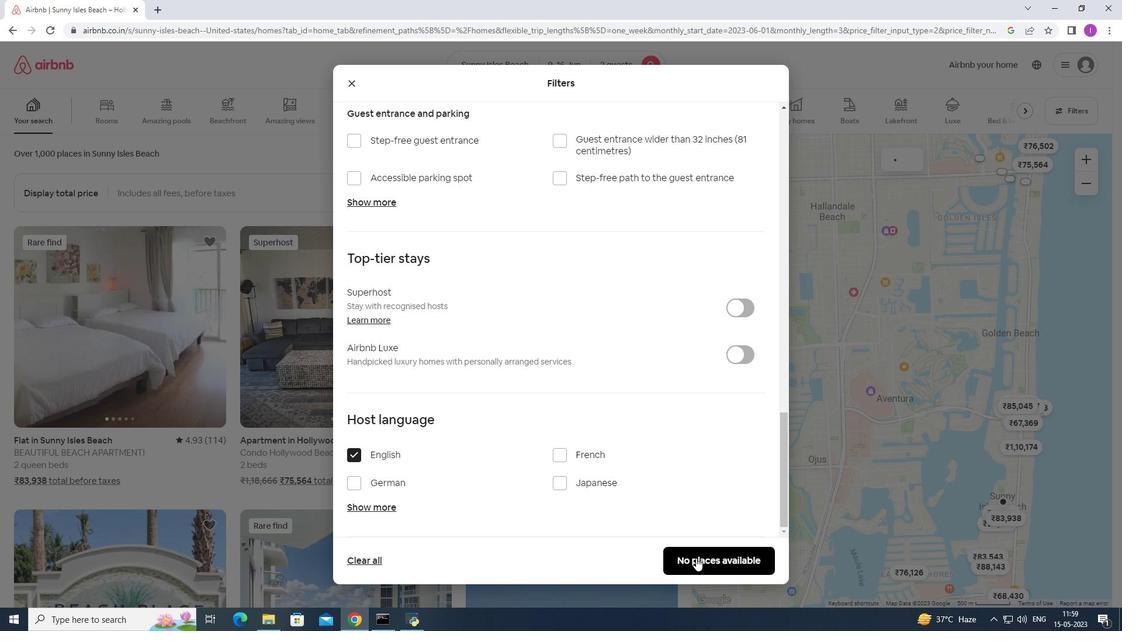 
Action: Mouse scrolled (696, 557) with delta (0, 0)
Screenshot: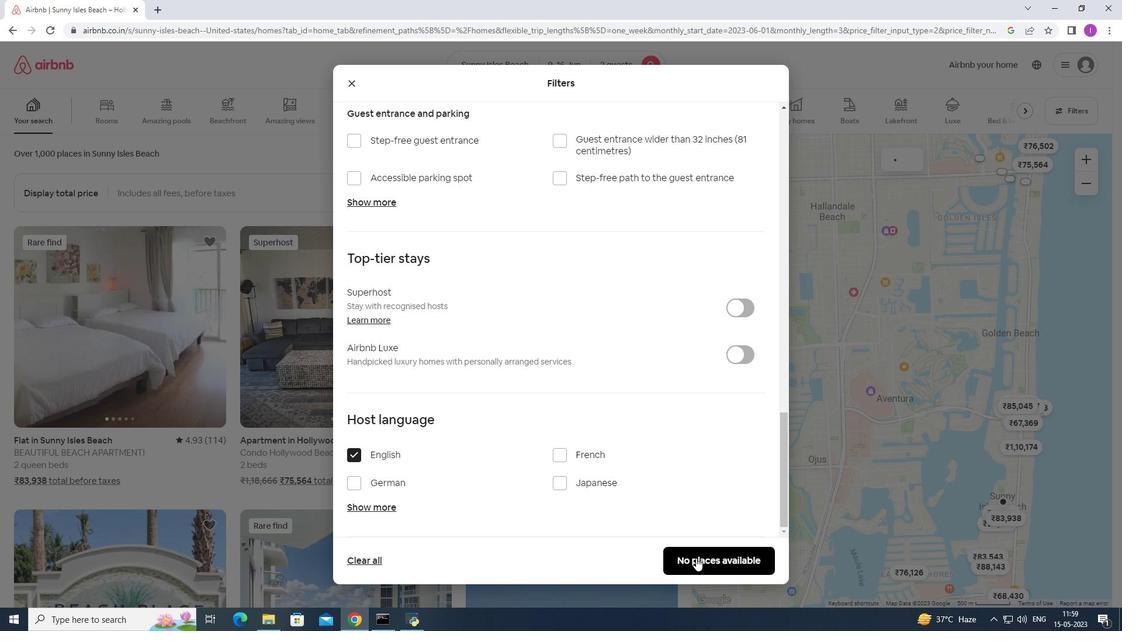 
Action: Mouse scrolled (696, 557) with delta (0, 0)
Screenshot: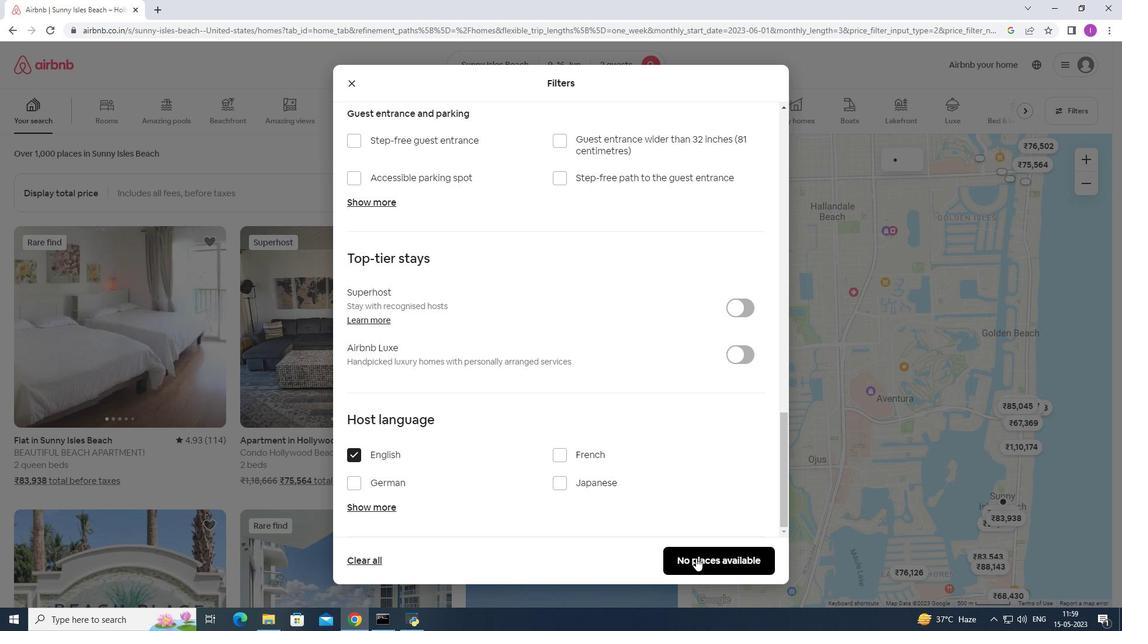 
Action: Mouse moved to (697, 556)
Screenshot: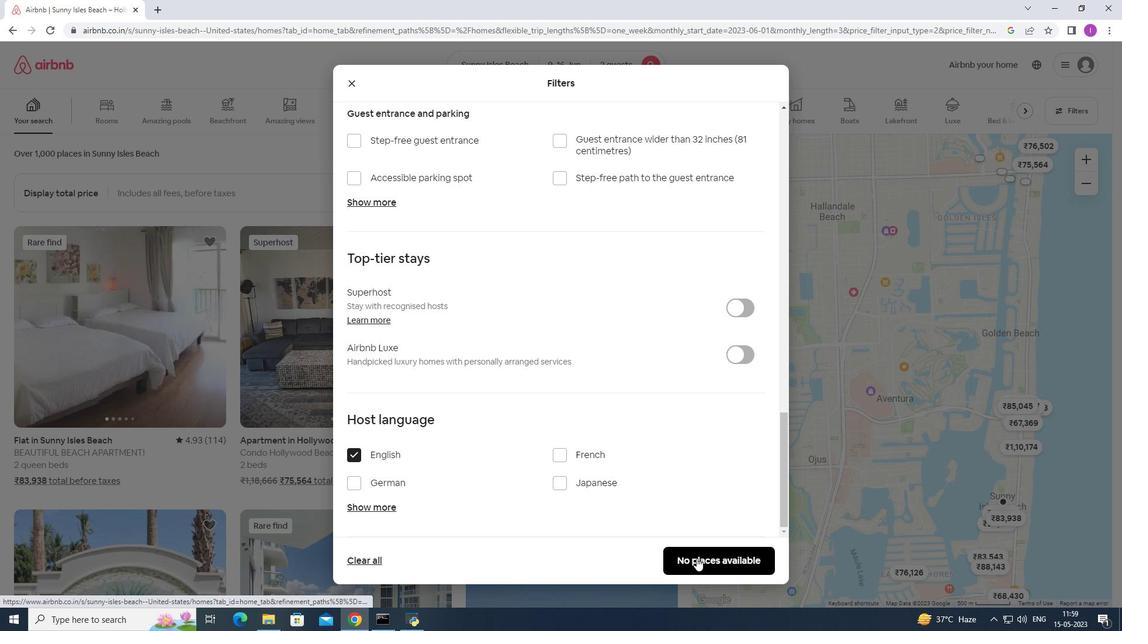 
Action: Mouse pressed left at (697, 556)
Screenshot: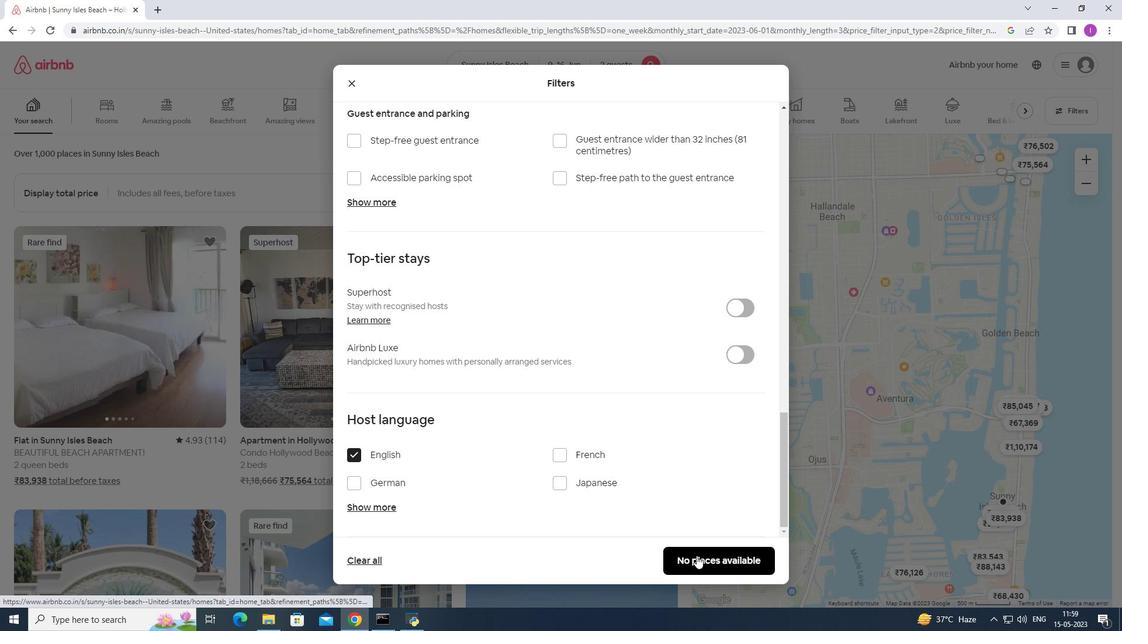 
Action: Mouse moved to (696, 556)
Screenshot: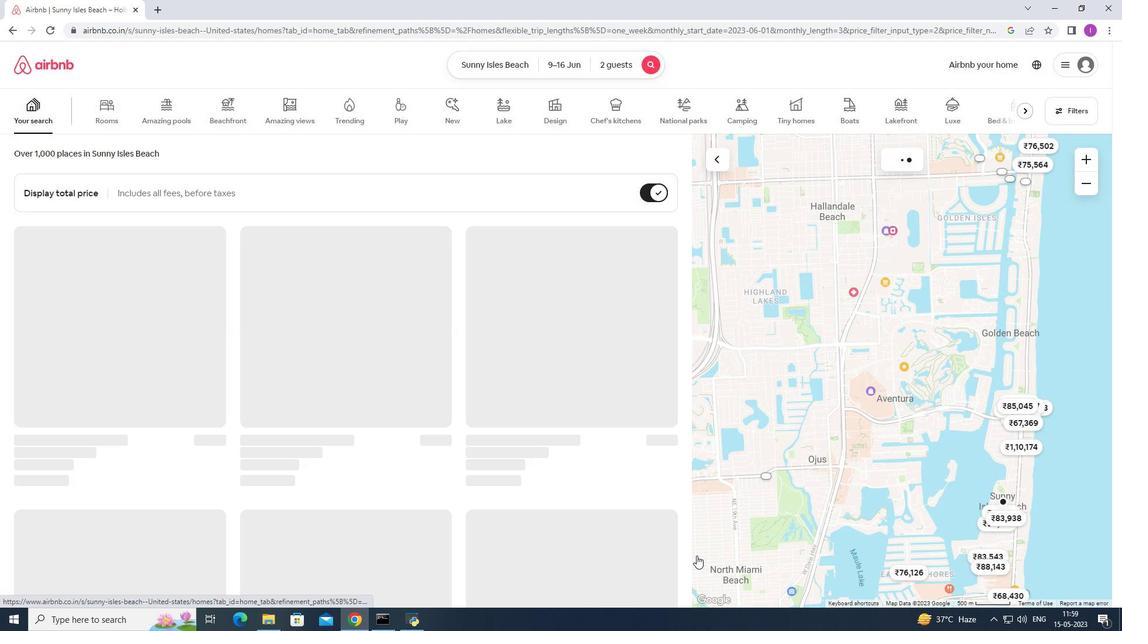 
